 Task: Look for space in Dalfsen, Netherlands from 2nd June, 2023 to 15th June, 2023 for 2 adults in price range Rs.10000 to Rs.15000. Place can be entire place with 1  bedroom having 1 bed and 1 bathroom. Property type can be house, flat, guest house, hotel. Amenities needed are: washing machine. Booking option can be shelf check-in. Required host language is English.
Action: Mouse moved to (484, 329)
Screenshot: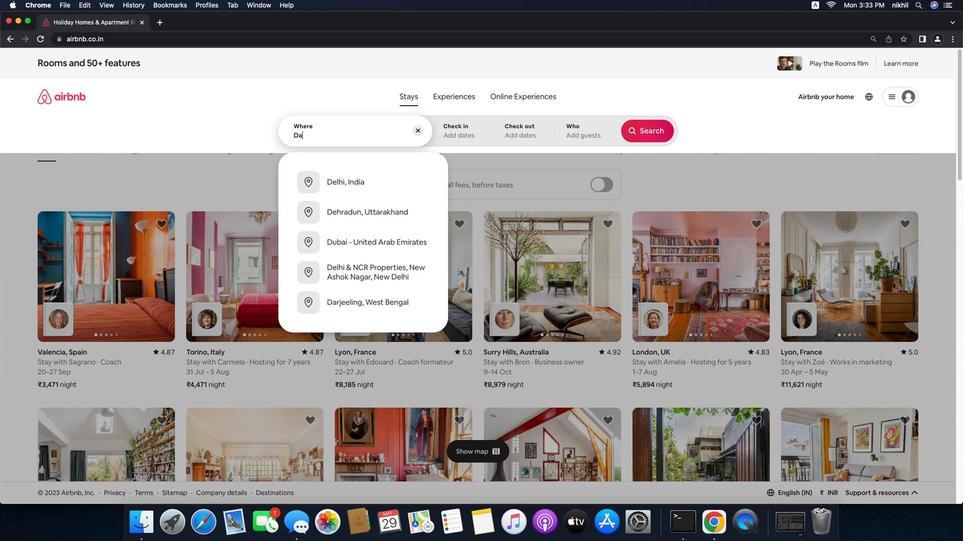 
Action: Mouse pressed left at (484, 329)
Screenshot: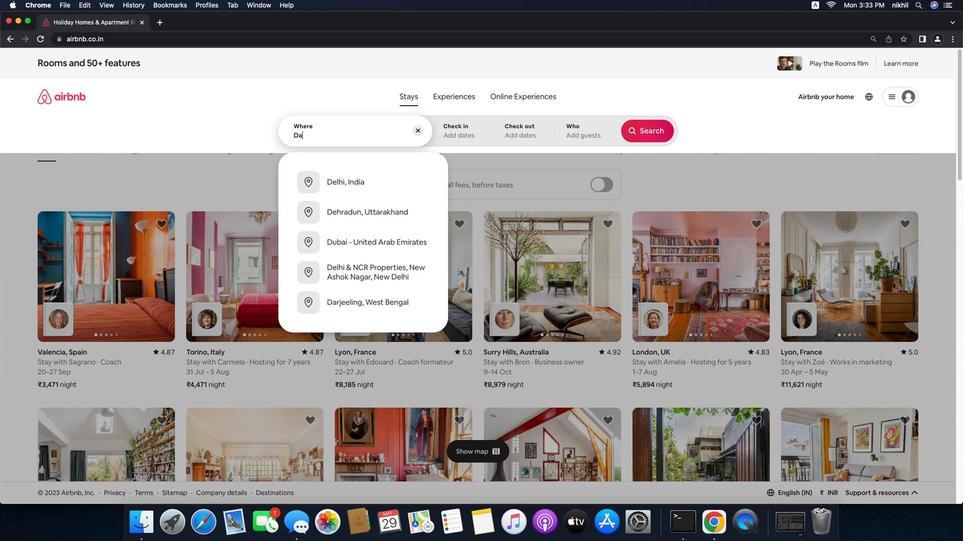 
Action: Mouse moved to (480, 329)
Screenshot: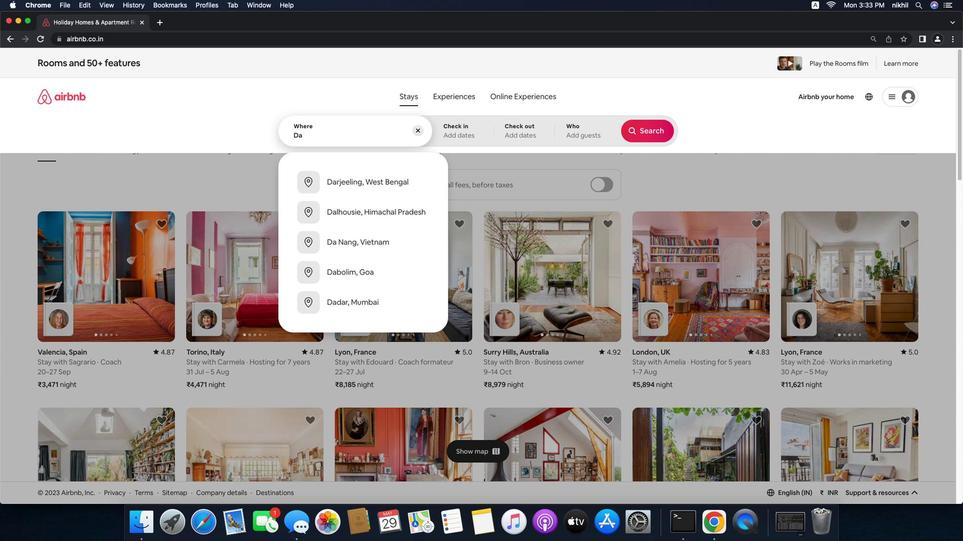 
Action: Mouse pressed left at (480, 329)
Screenshot: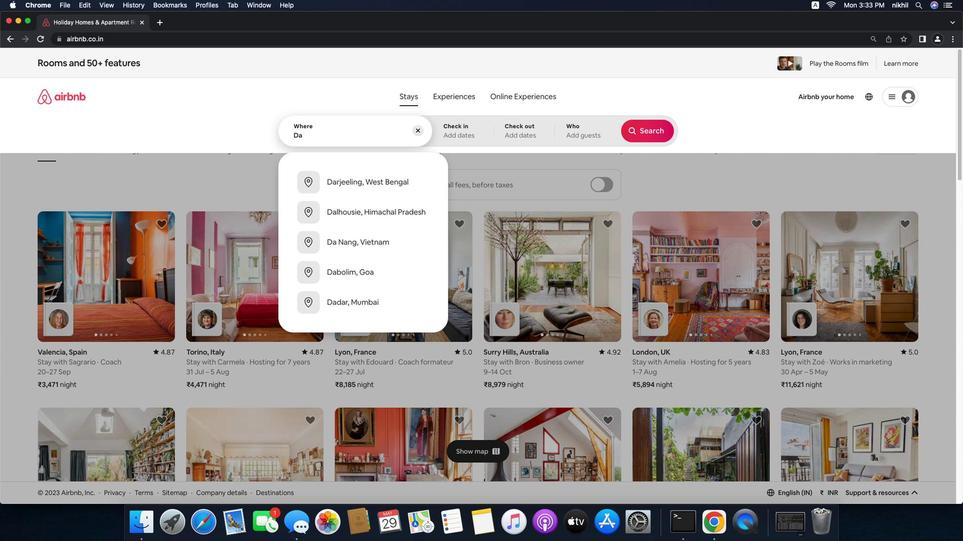 
Action: Mouse moved to (498, 331)
Screenshot: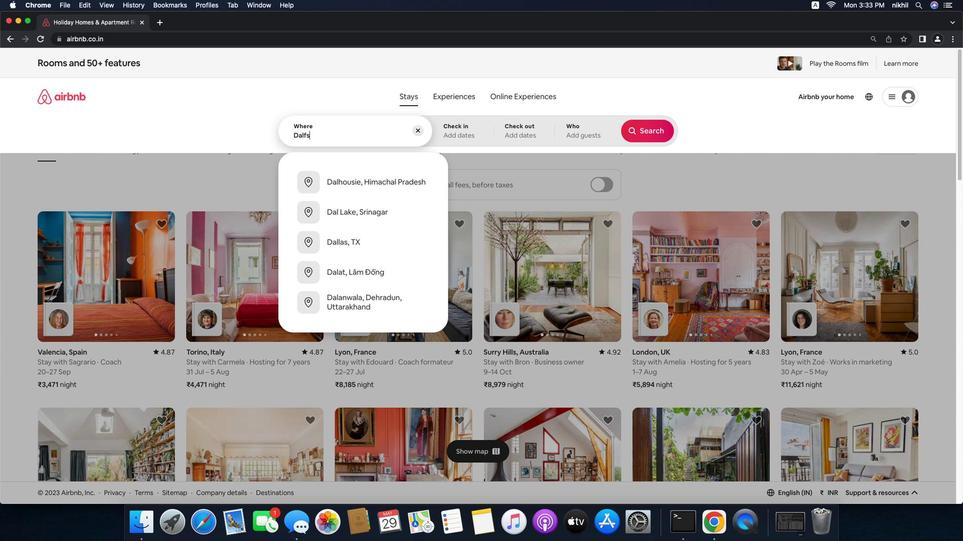 
Action: Mouse pressed left at (498, 331)
Screenshot: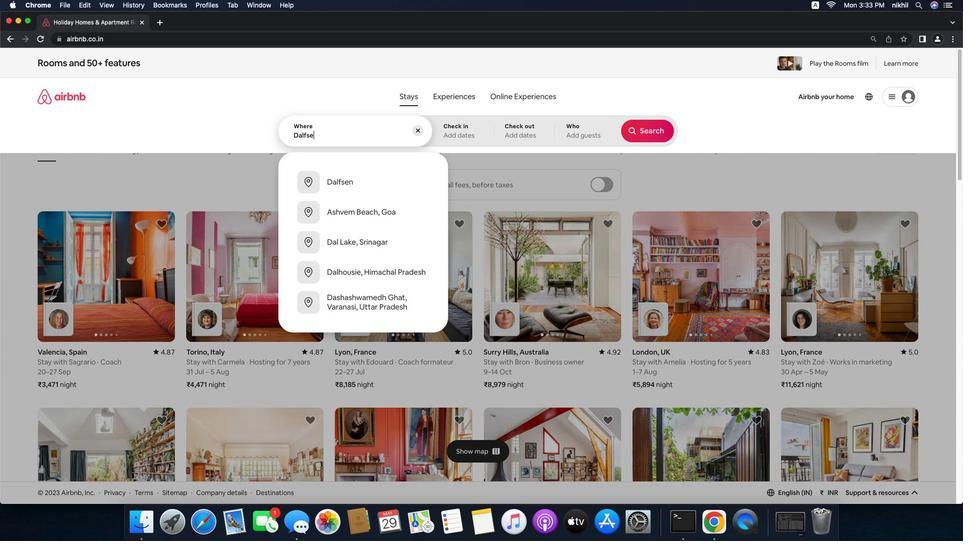 
Action: Key pressed 'D'Key.caps_lock'a''l''f''s''e''n'','Key.spaceKey.caps_lock'N'Key.caps_lock'e''t''h''e''r''l''a''n''d''s'
Screenshot: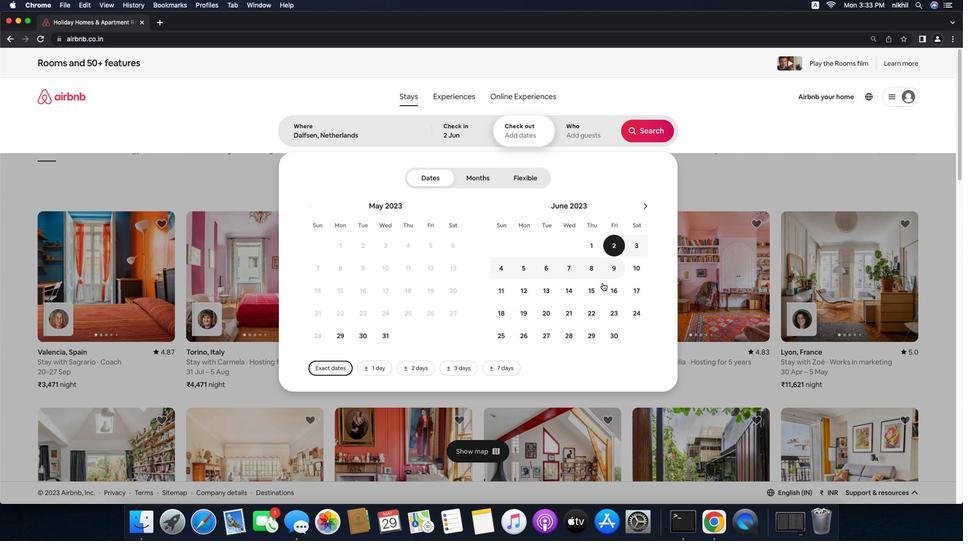 
Action: Mouse moved to (486, 334)
Screenshot: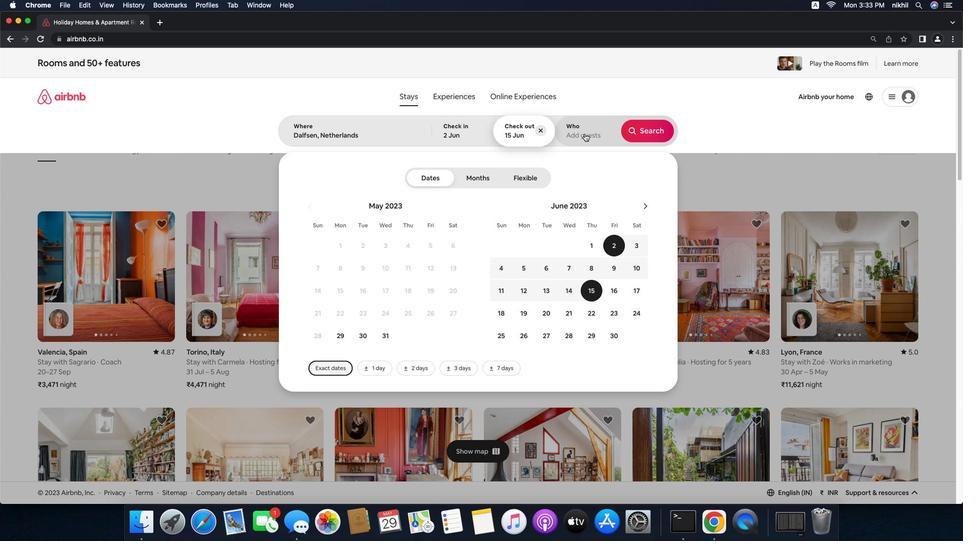 
Action: Mouse pressed left at (486, 334)
Screenshot: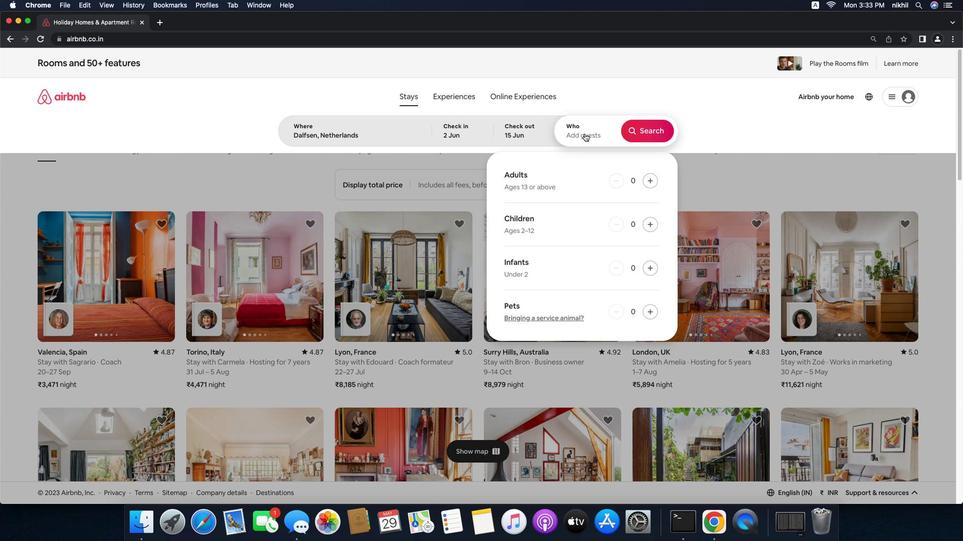 
Action: Mouse moved to (434, 339)
Screenshot: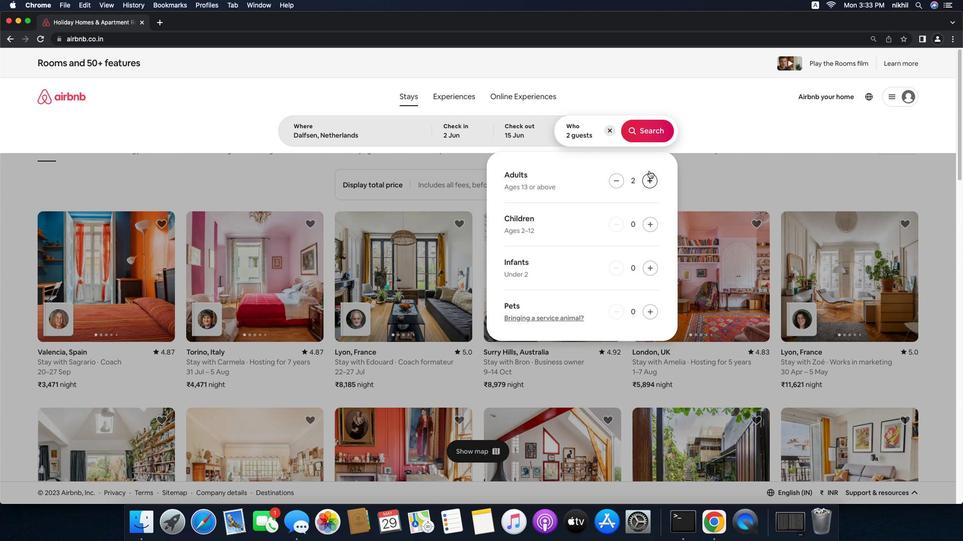 
Action: Mouse pressed left at (434, 339)
Screenshot: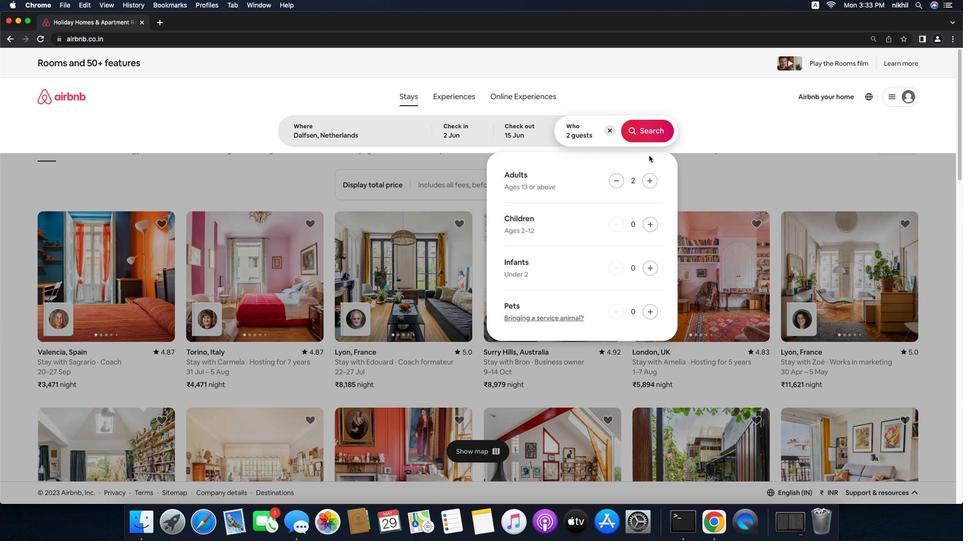 
Action: Mouse moved to (438, 342)
Screenshot: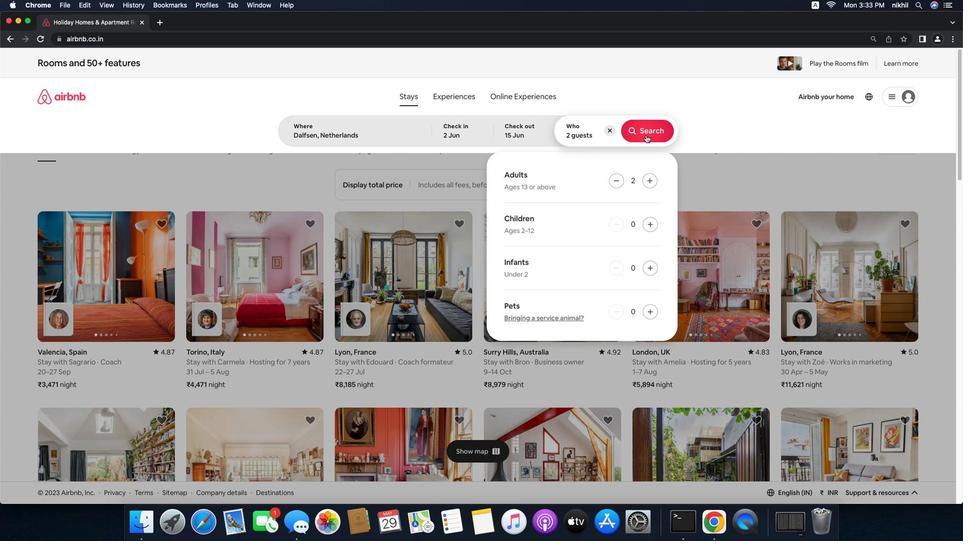 
Action: Mouse pressed left at (438, 342)
Screenshot: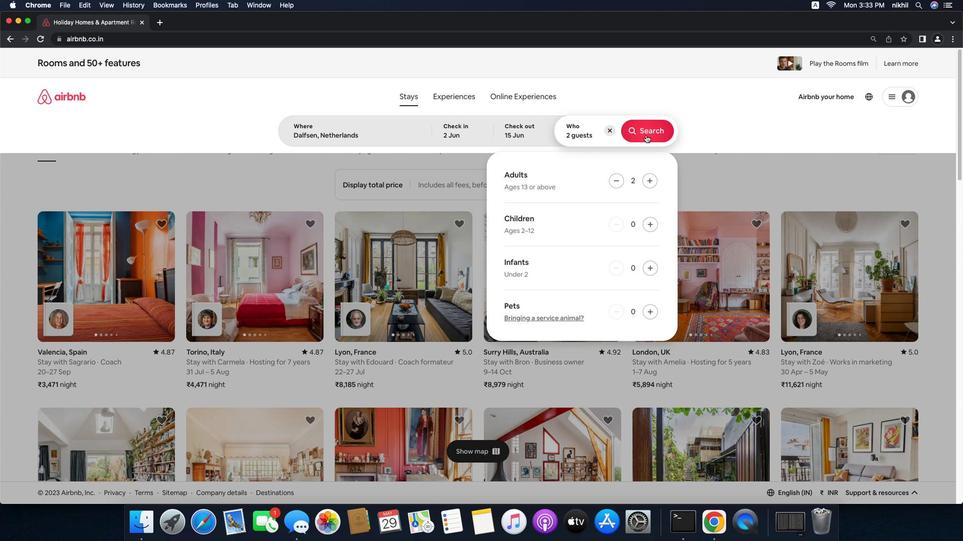 
Action: Mouse moved to (441, 331)
Screenshot: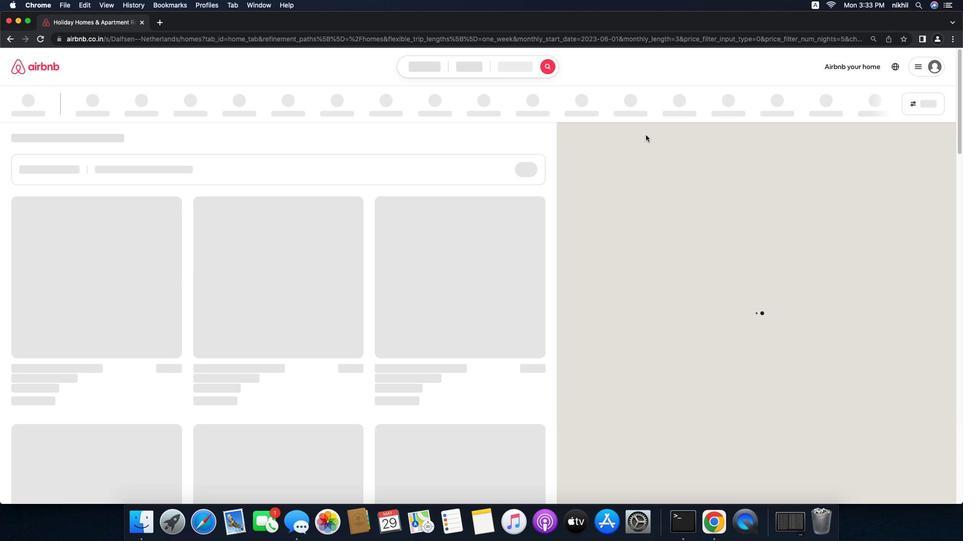 
Action: Mouse pressed left at (441, 331)
Screenshot: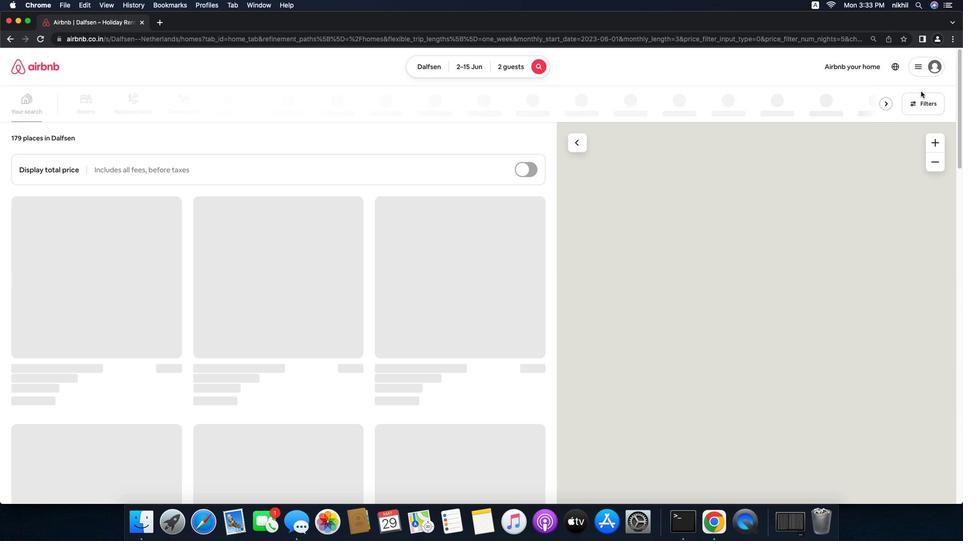 
Action: Mouse moved to (425, 335)
Screenshot: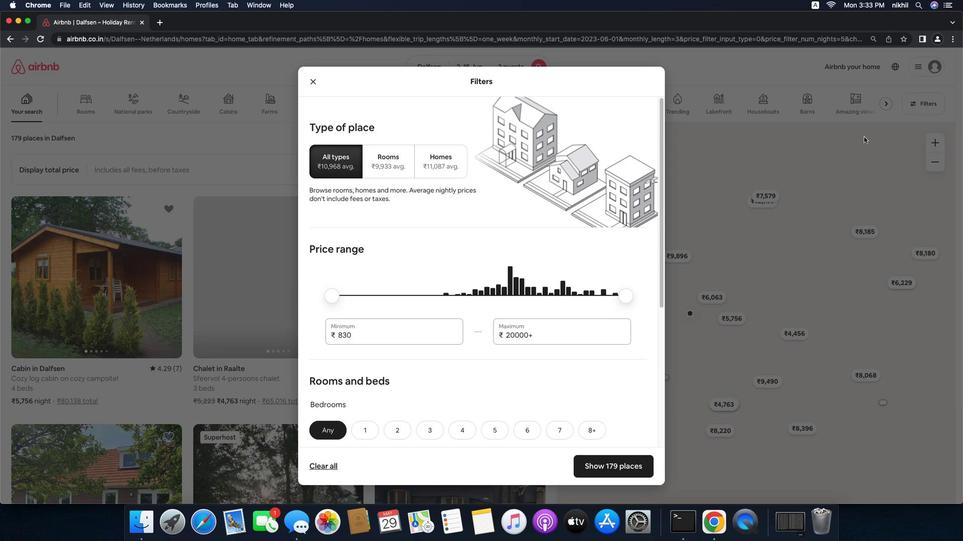 
Action: Mouse pressed left at (425, 335)
Screenshot: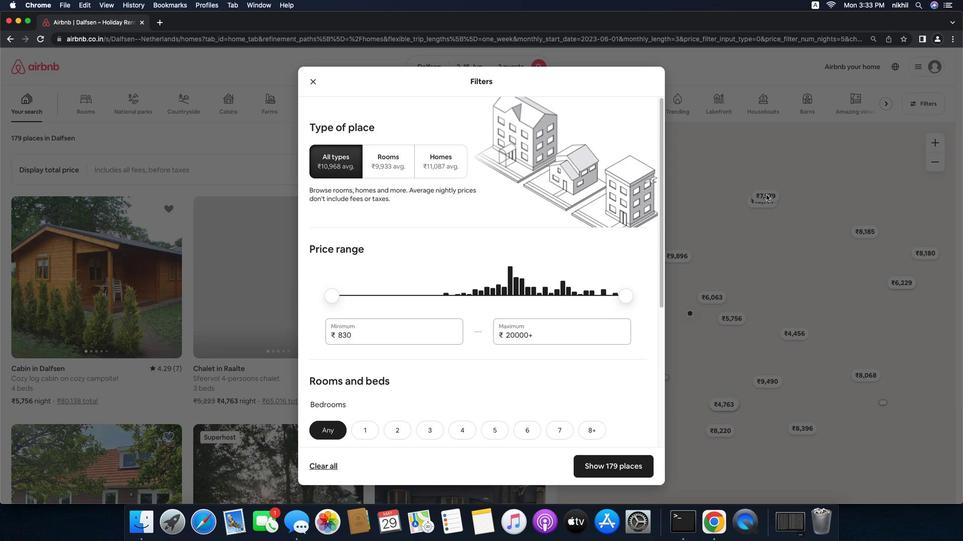 
Action: Mouse pressed left at (425, 335)
Screenshot: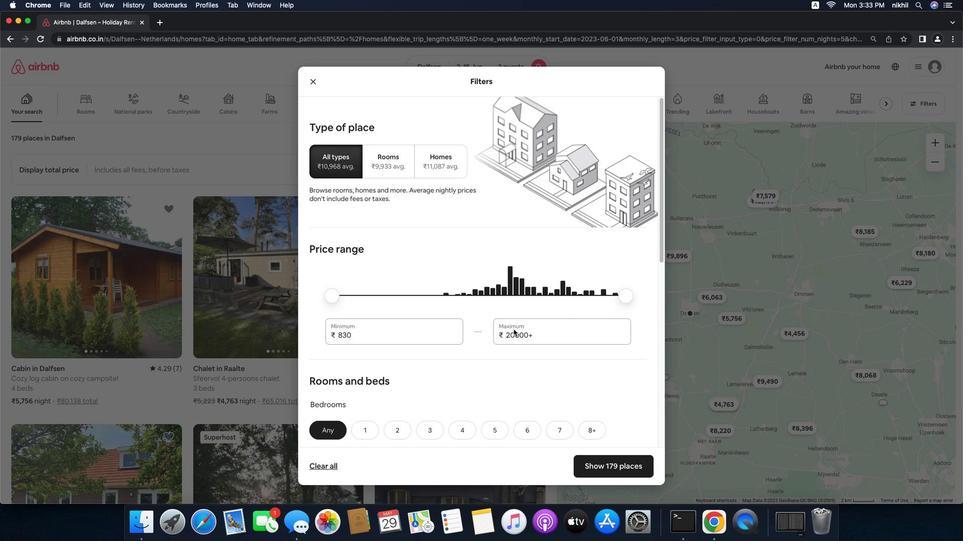 
Action: Mouse moved to (426, 331)
Screenshot: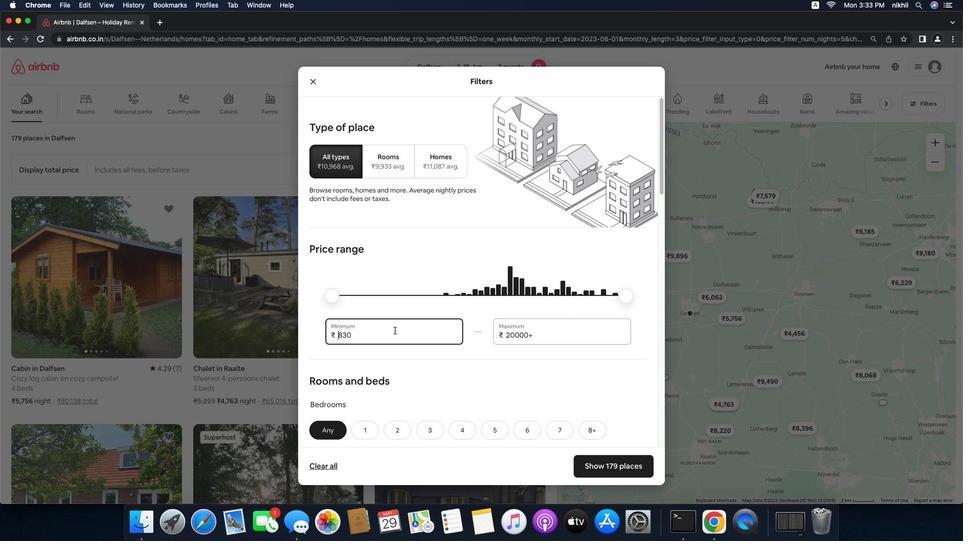 
Action: Mouse pressed left at (426, 331)
Screenshot: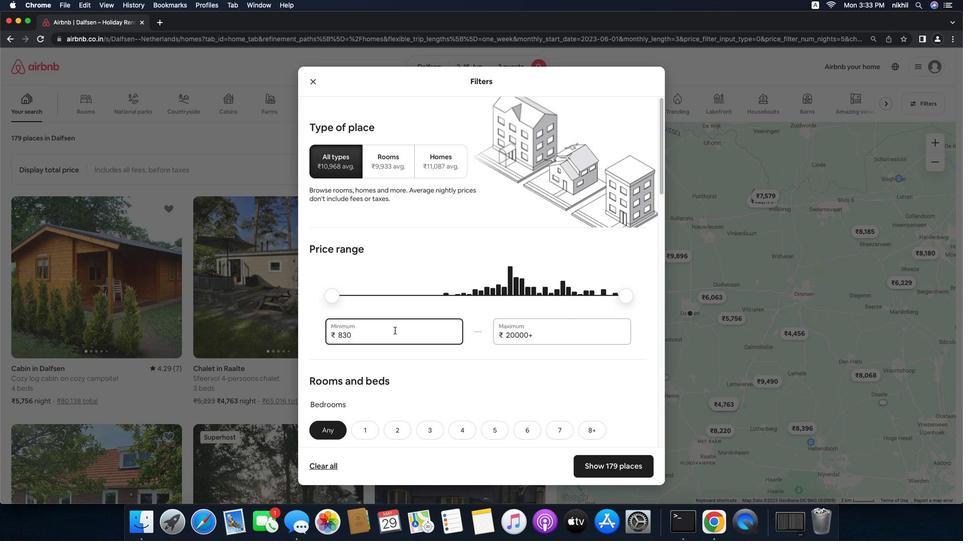 
Action: Mouse moved to (357, 329)
Screenshot: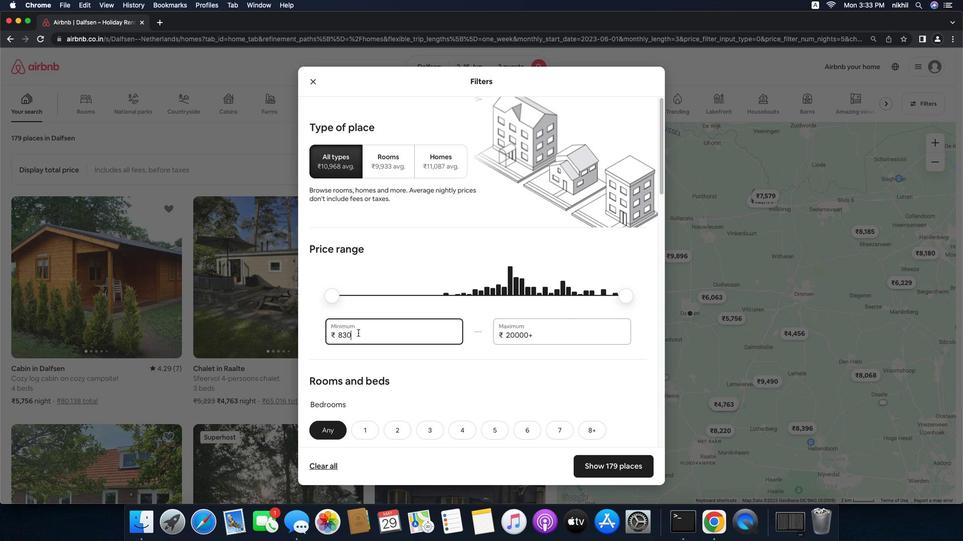 
Action: Mouse pressed left at (357, 329)
Screenshot: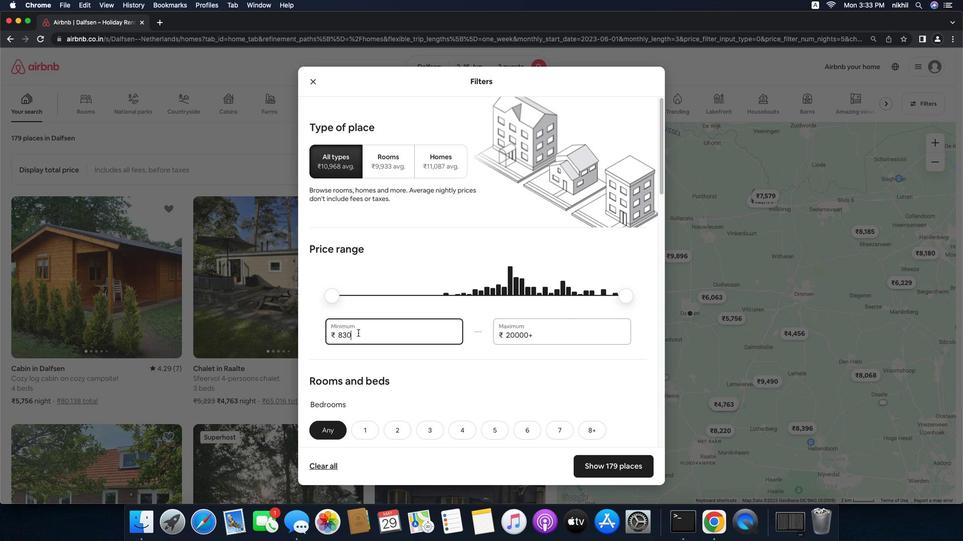 
Action: Mouse moved to (490, 345)
Screenshot: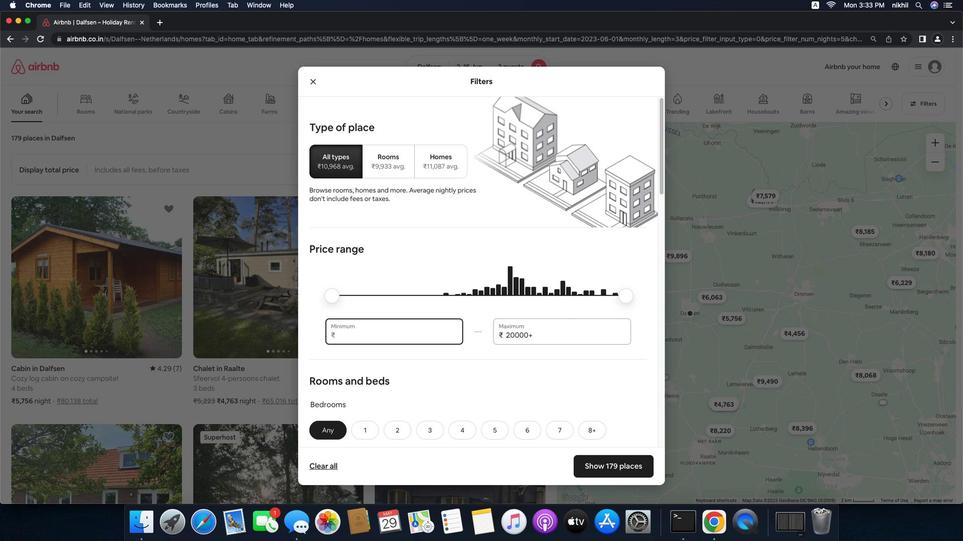 
Action: Mouse pressed left at (490, 345)
Screenshot: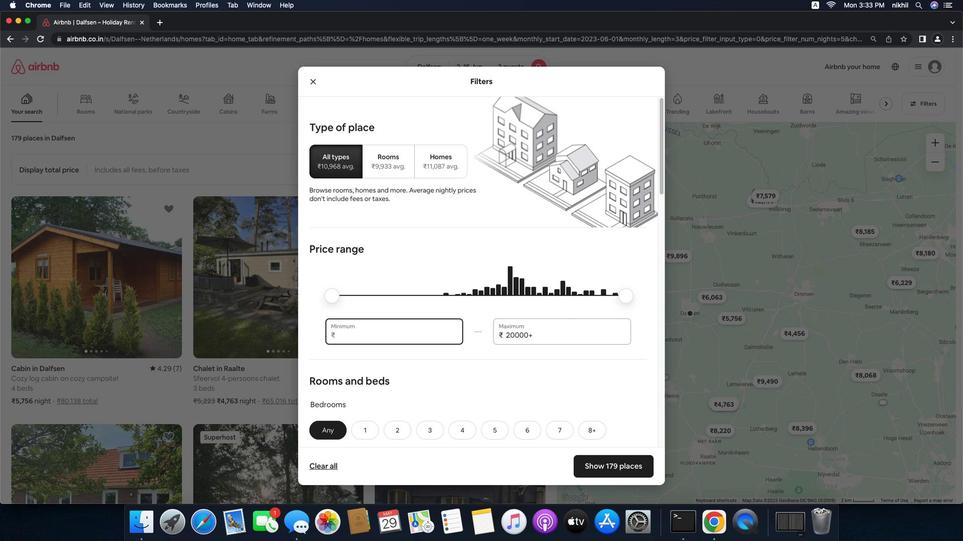 
Action: Mouse pressed left at (490, 345)
Screenshot: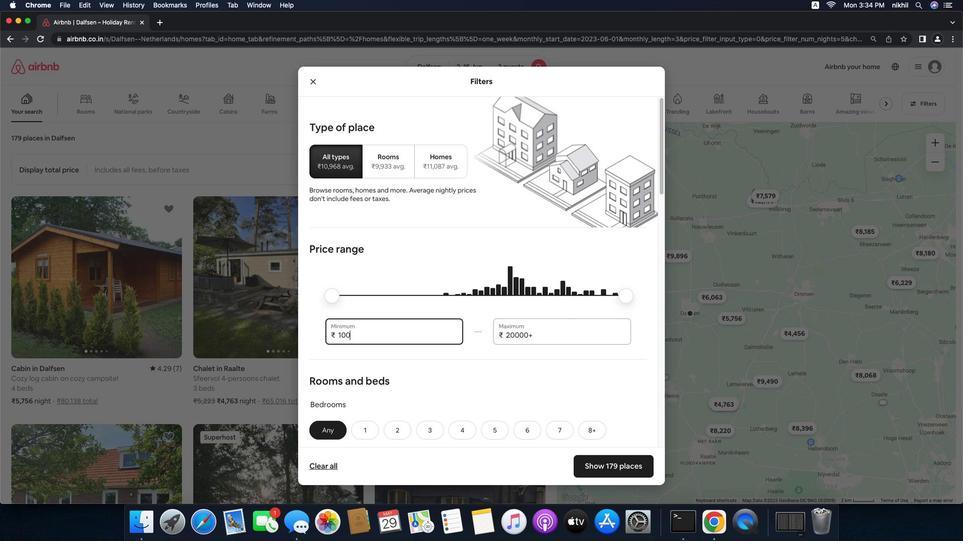
Action: Mouse moved to (499, 345)
Screenshot: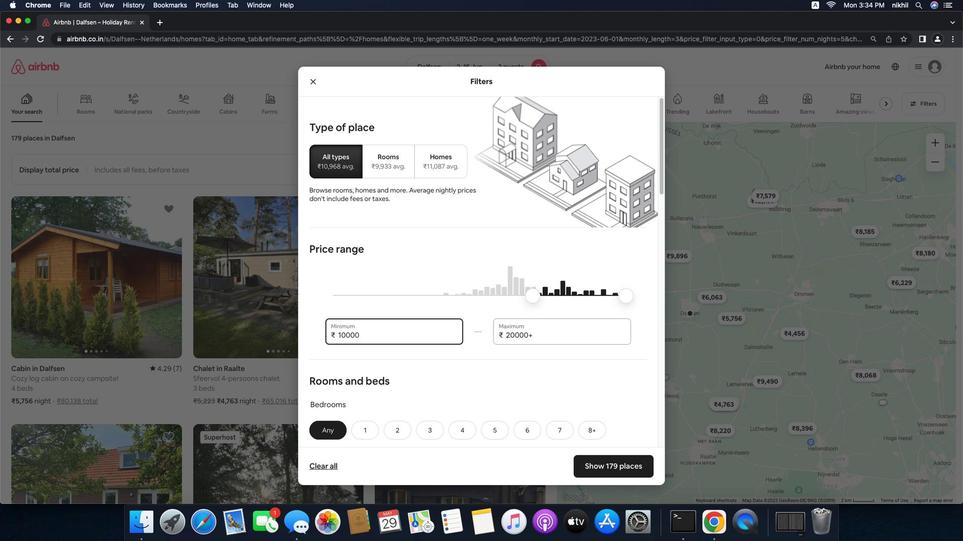 
Action: Mouse pressed left at (499, 345)
Screenshot: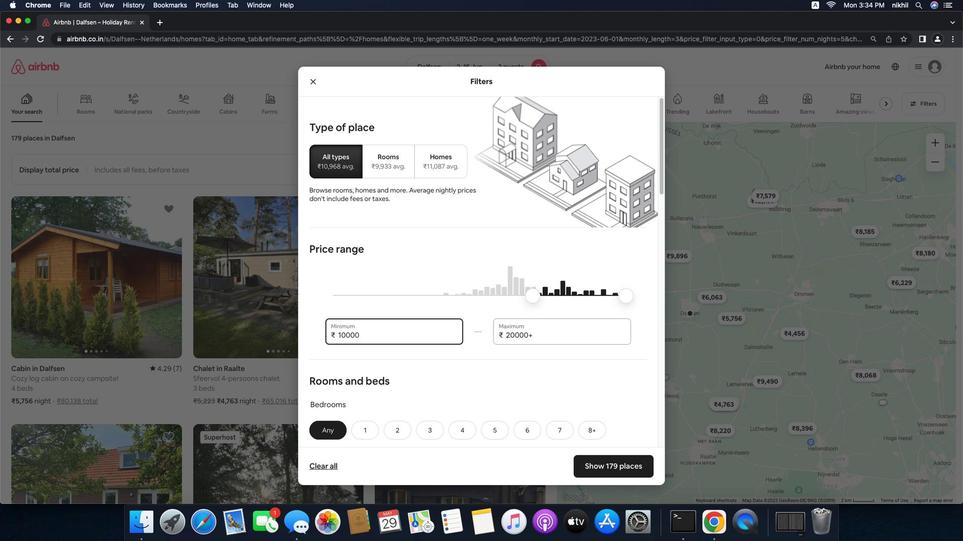 
Action: Mouse moved to (499, 345)
Screenshot: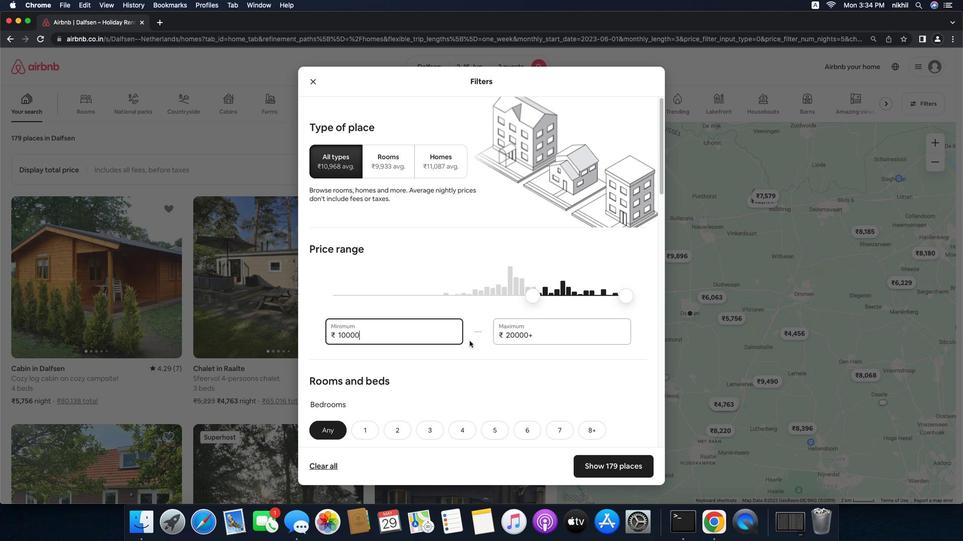 
Action: Key pressed Key.backspaceKey.backspaceKey.backspaceKey.backspace'1''0''0''0''0'
Screenshot: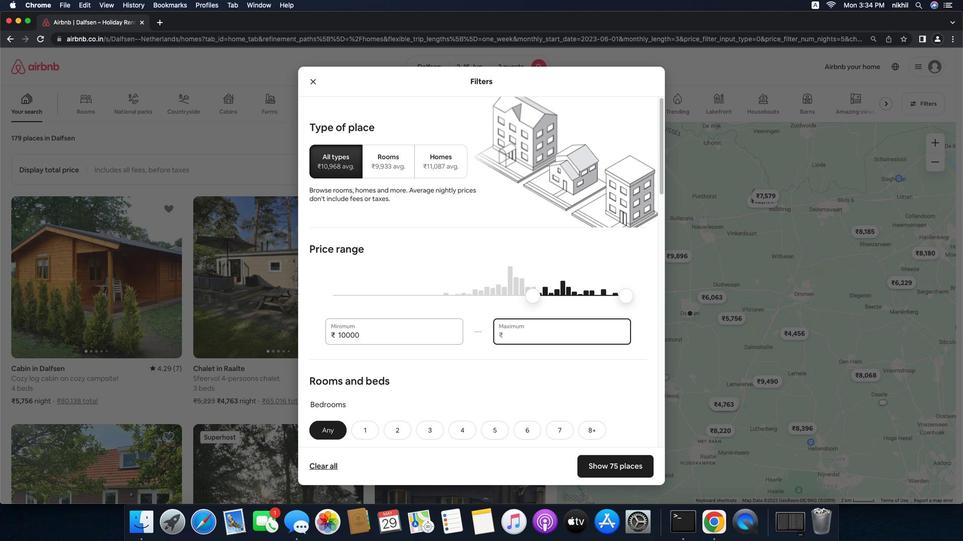 
Action: Mouse moved to (454, 345)
Screenshot: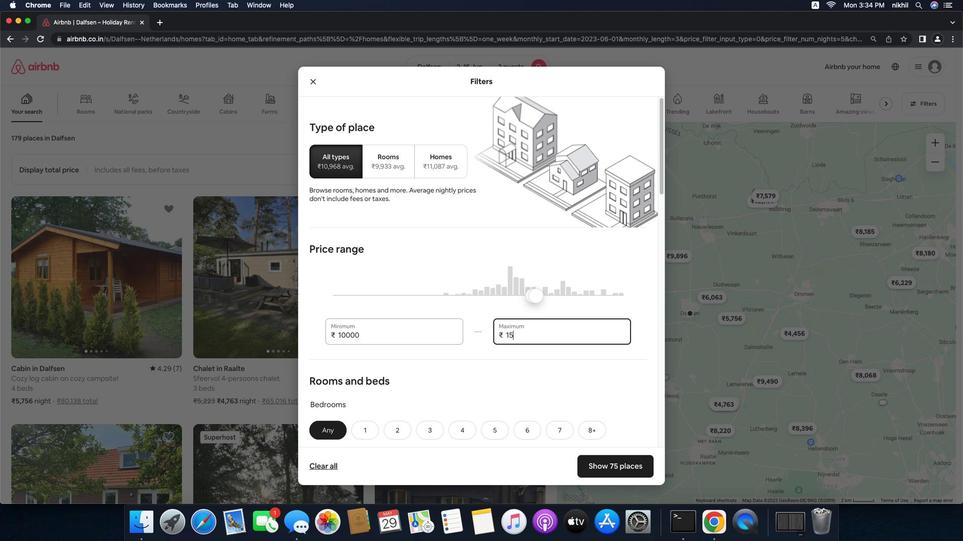 
Action: Mouse pressed left at (454, 345)
Screenshot: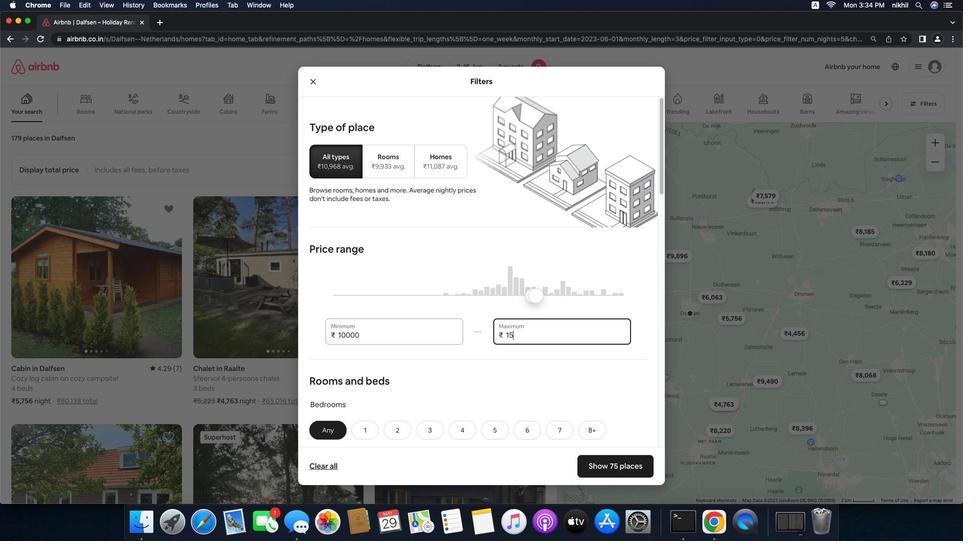 
Action: Mouse moved to (454, 345)
Screenshot: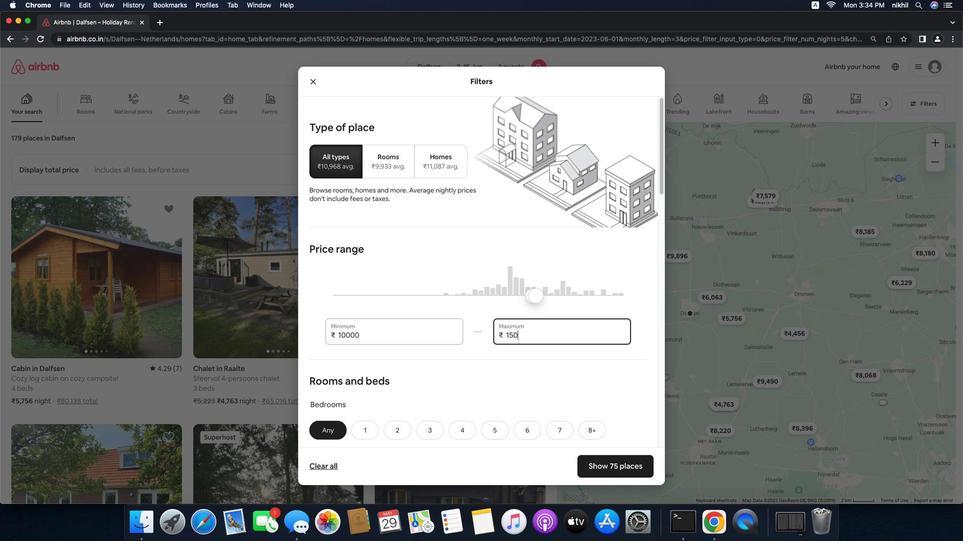 
Action: Key pressed Key.backspaceKey.backspaceKey.backspaceKey.backspaceKey.backspaceKey.backspace'1''5''0''0''0'
Screenshot: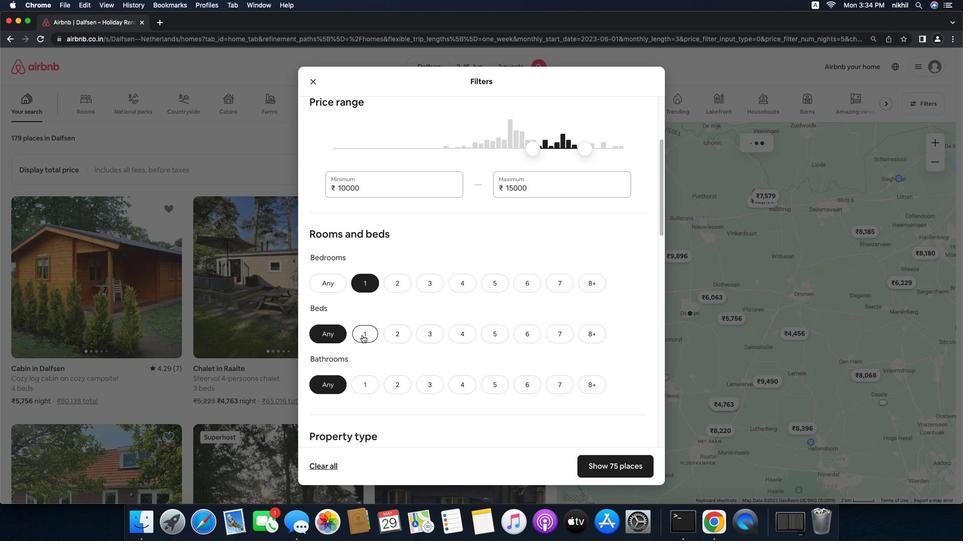 
Action: Mouse moved to (464, 346)
Screenshot: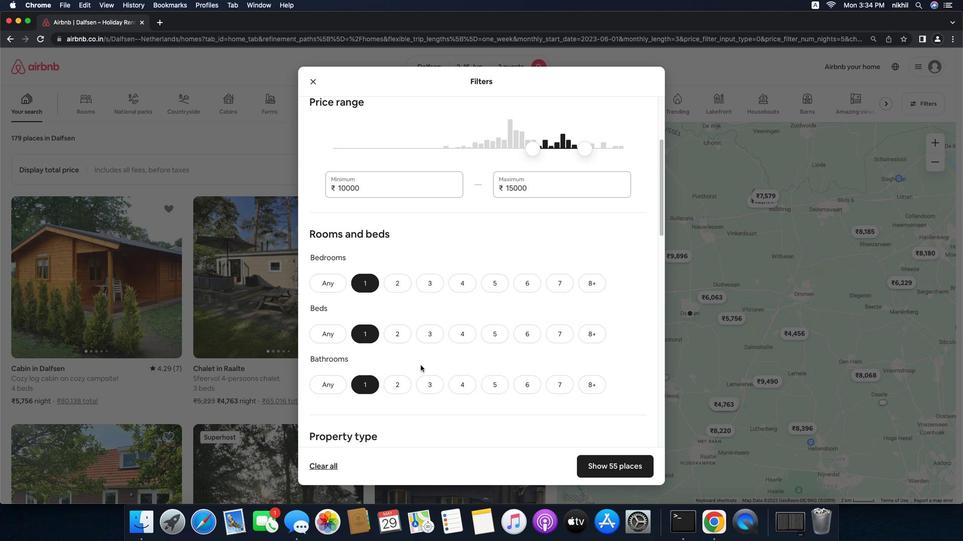
Action: Mouse scrolled (464, 346) with delta (590, 322)
Screenshot: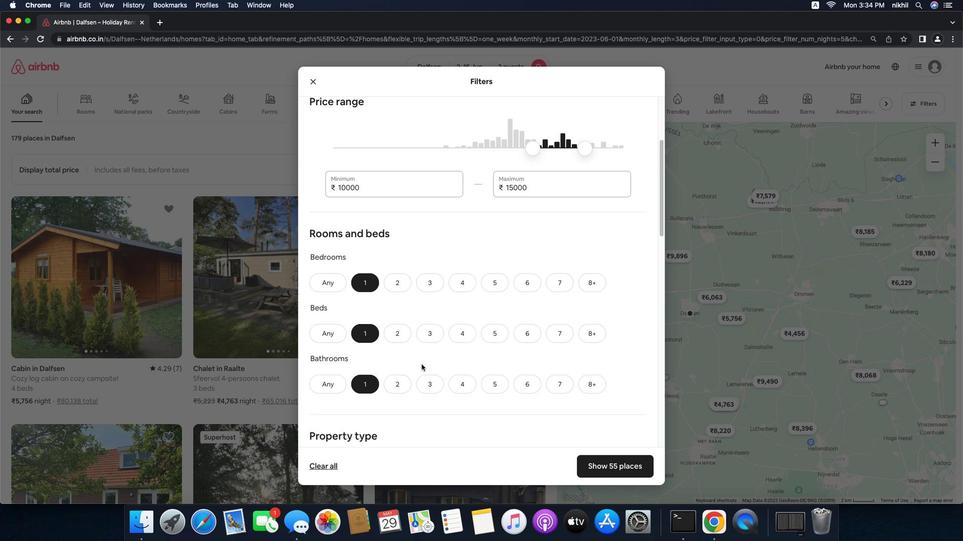 
Action: Mouse scrolled (464, 346) with delta (590, 322)
Screenshot: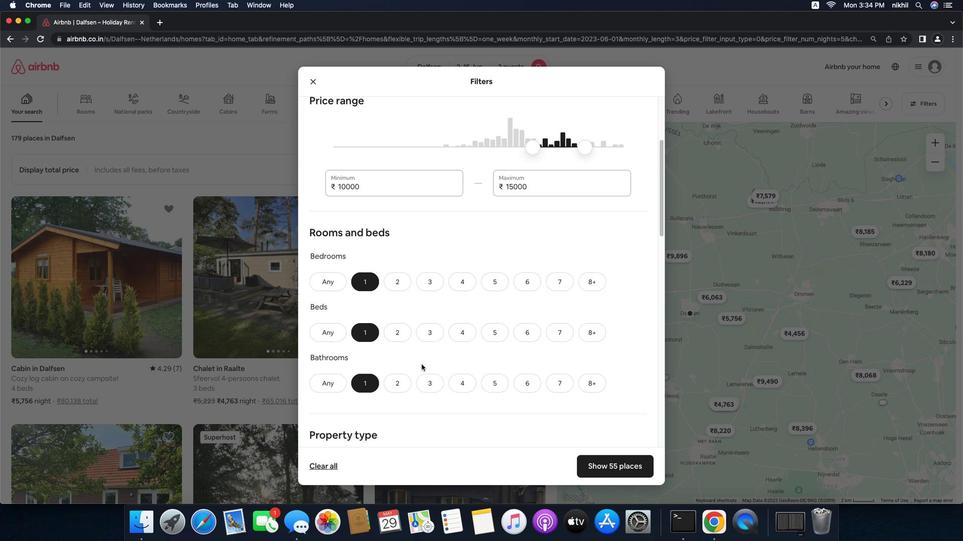 
Action: Mouse scrolled (464, 346) with delta (590, 322)
Screenshot: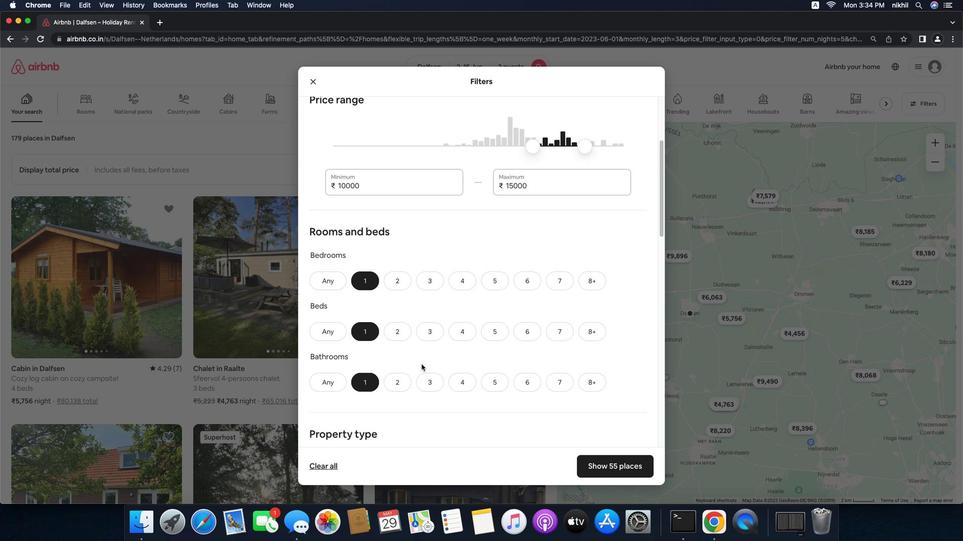 
Action: Mouse moved to (463, 346)
Screenshot: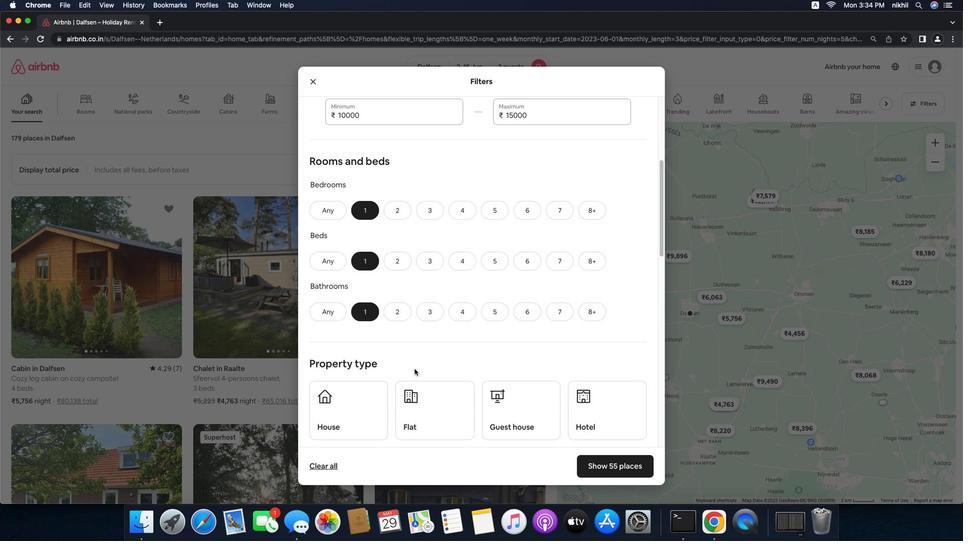 
Action: Mouse scrolled (463, 346) with delta (590, 322)
Screenshot: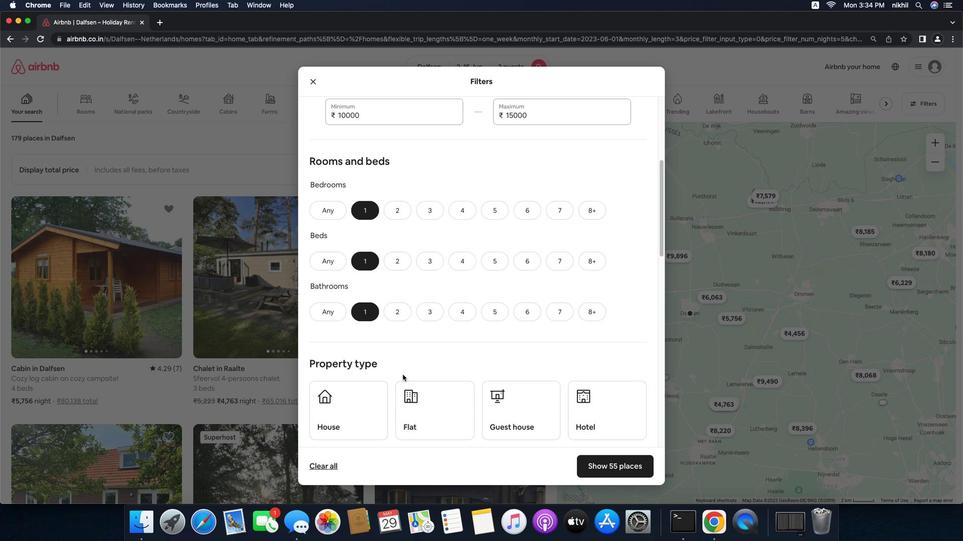 
Action: Mouse scrolled (463, 346) with delta (590, 322)
Screenshot: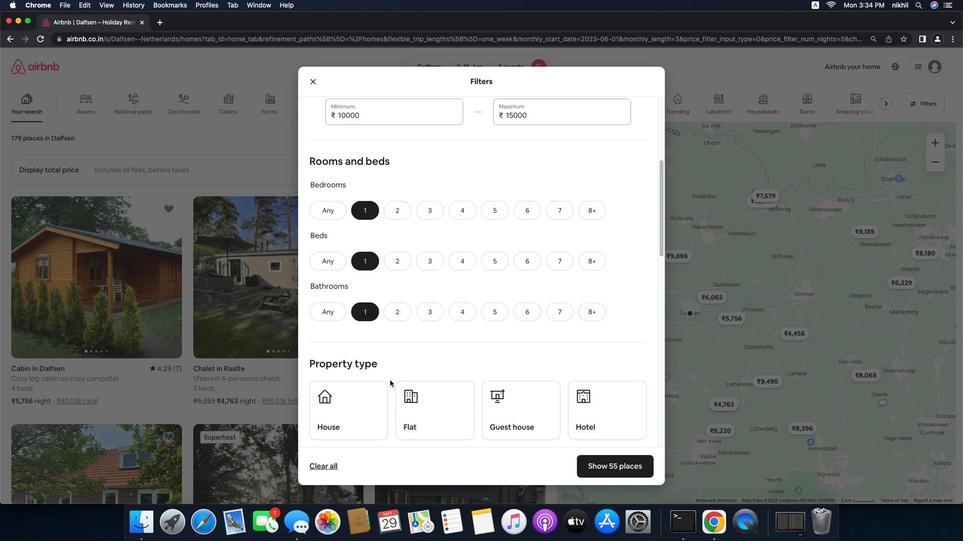 
Action: Mouse scrolled (463, 346) with delta (590, 322)
Screenshot: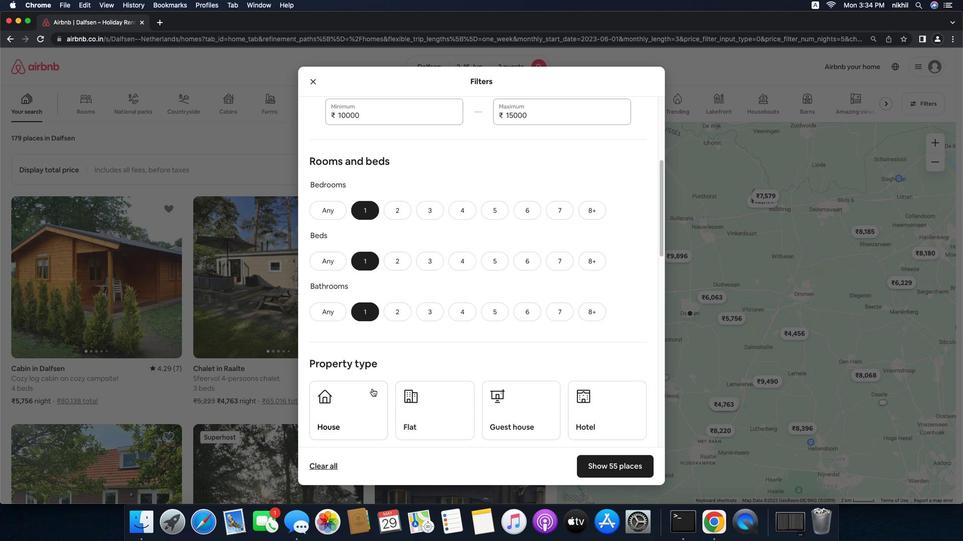 
Action: Mouse moved to (497, 342)
Screenshot: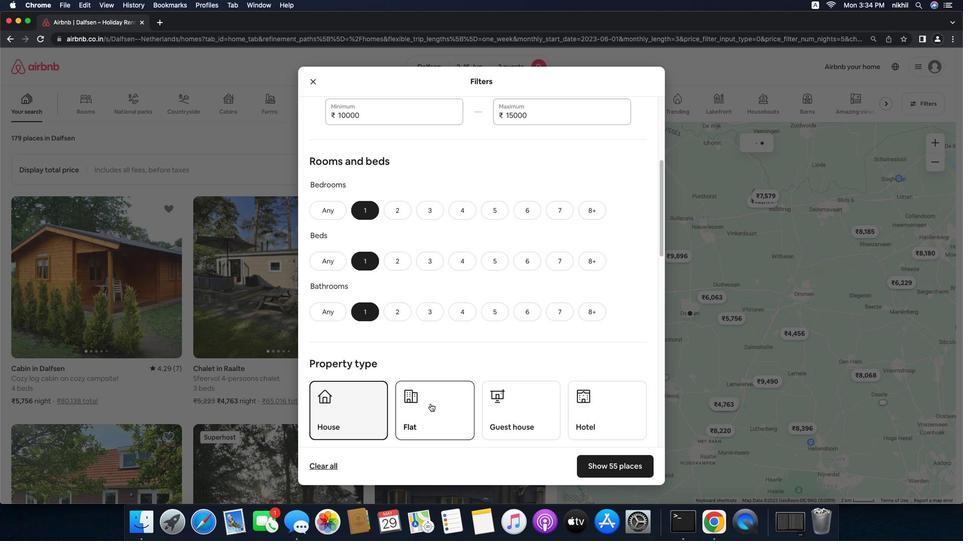 
Action: Mouse pressed left at (497, 342)
Screenshot: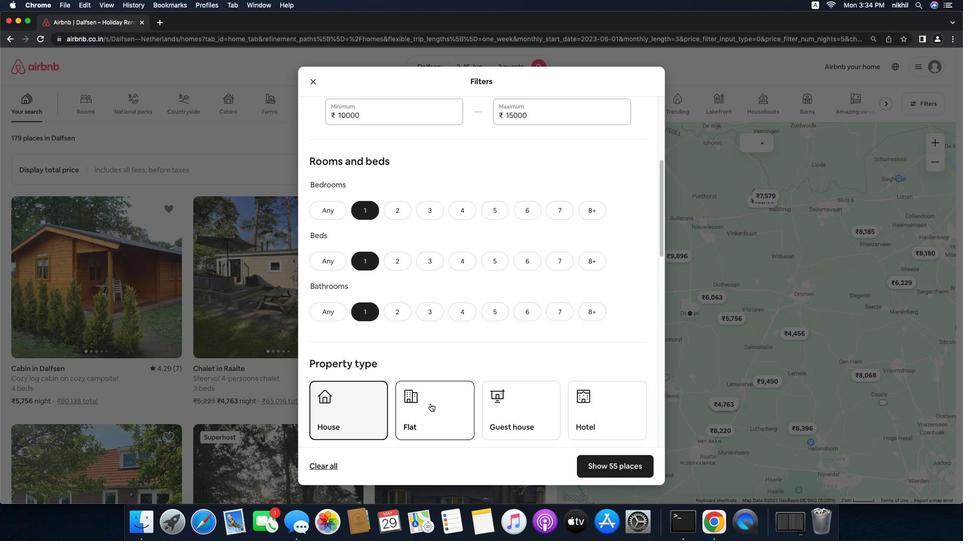
Action: Mouse moved to (498, 345)
Screenshot: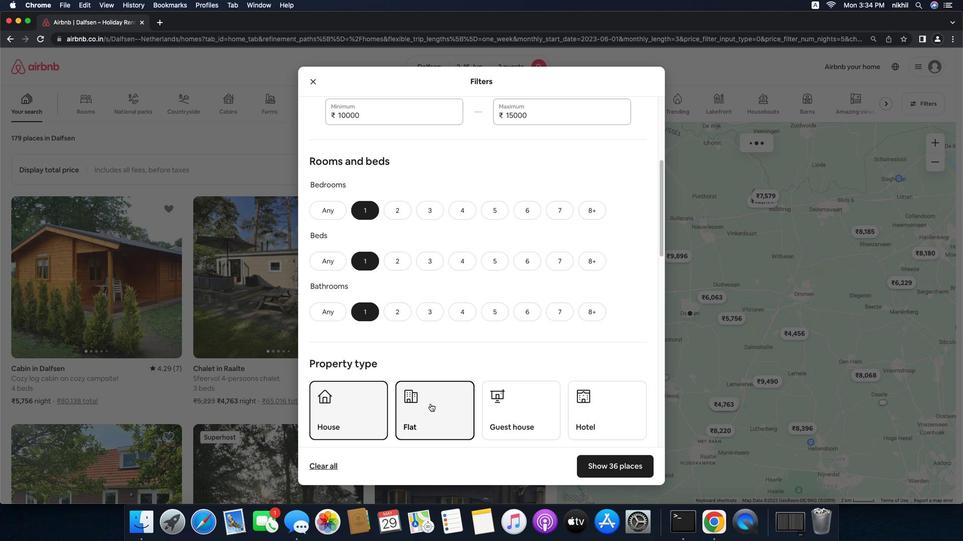 
Action: Mouse pressed left at (498, 345)
Screenshot: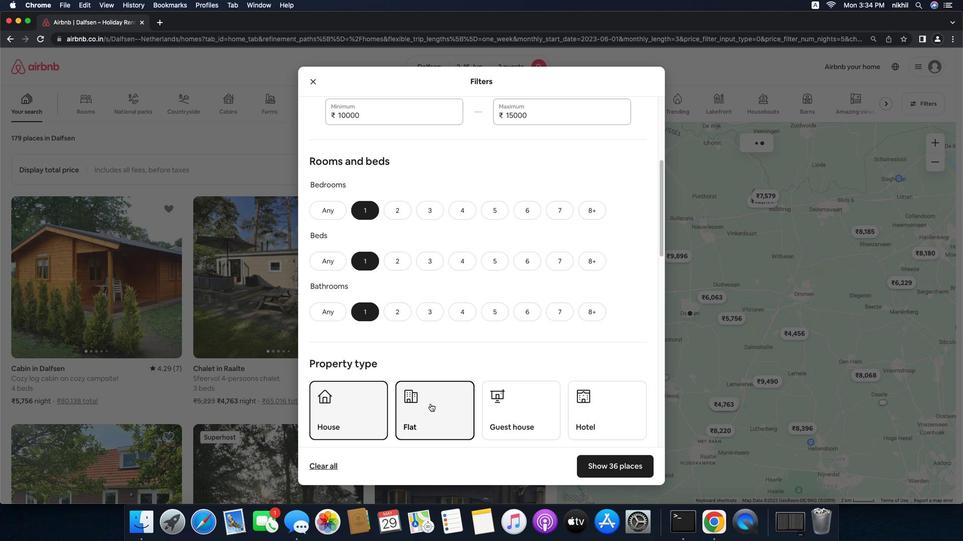 
Action: Mouse moved to (496, 349)
Screenshot: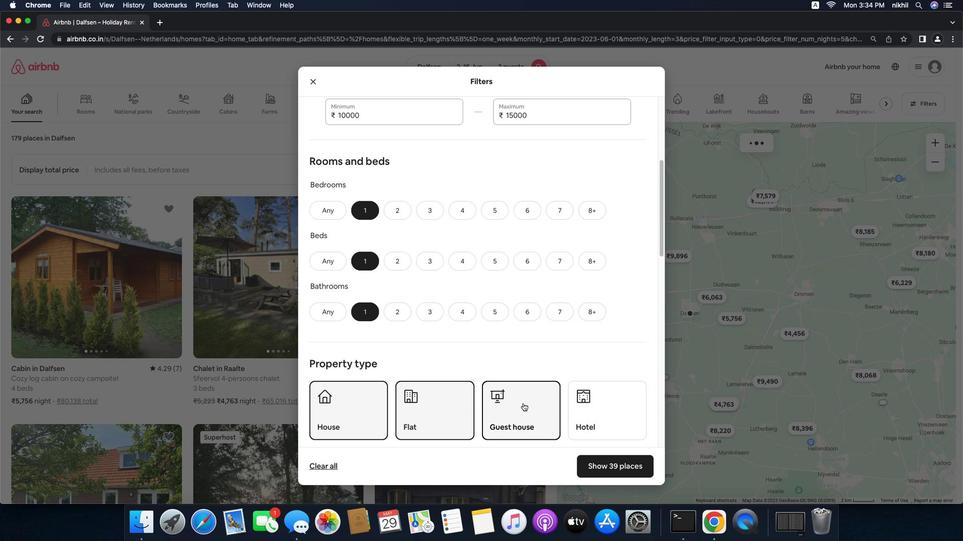 
Action: Mouse pressed left at (496, 349)
Screenshot: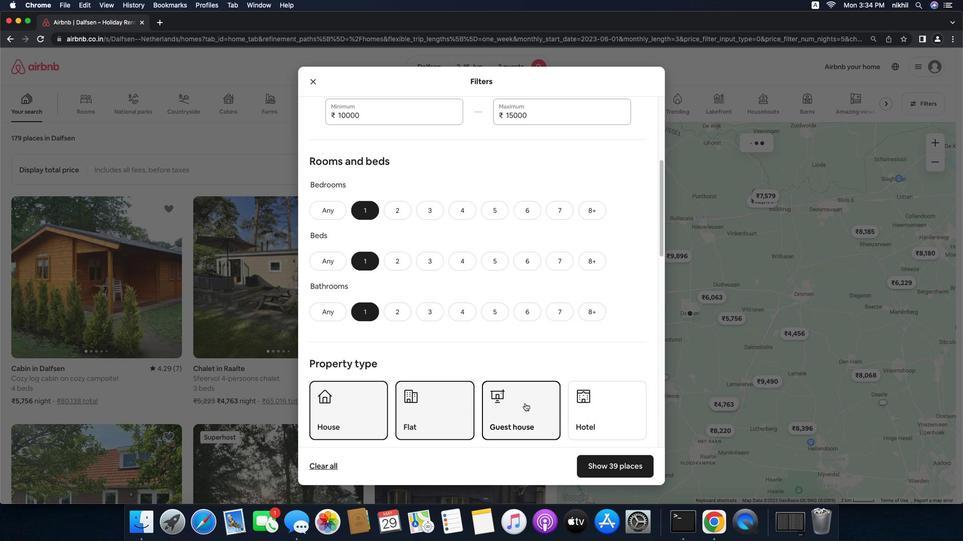 
Action: Mouse moved to (483, 347)
Screenshot: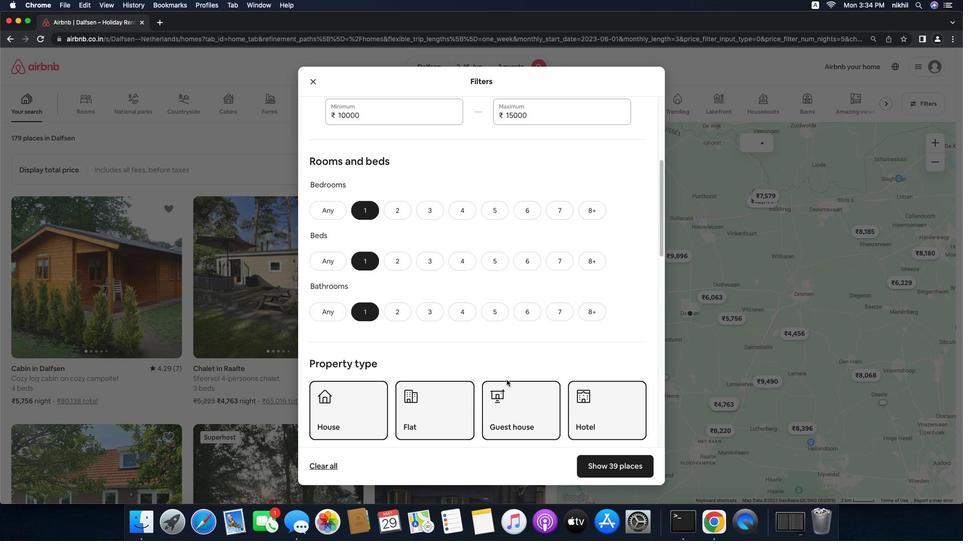 
Action: Mouse scrolled (483, 347) with delta (590, 322)
Screenshot: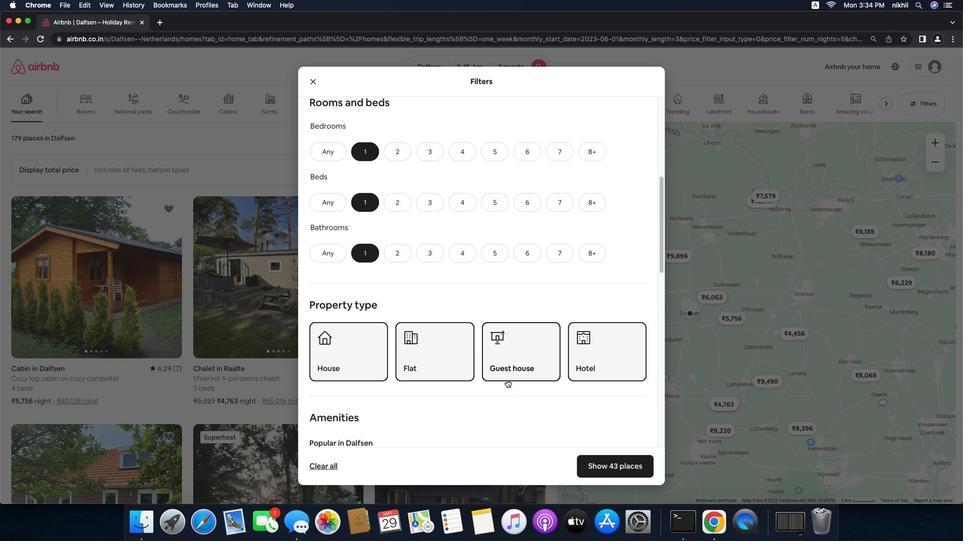 
Action: Mouse scrolled (483, 347) with delta (590, 322)
Screenshot: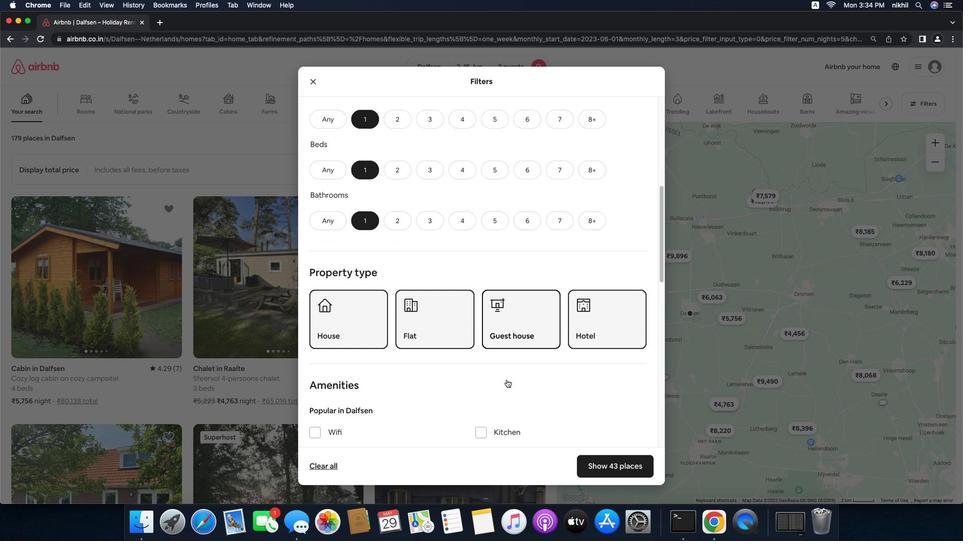 
Action: Mouse scrolled (483, 347) with delta (590, 322)
Screenshot: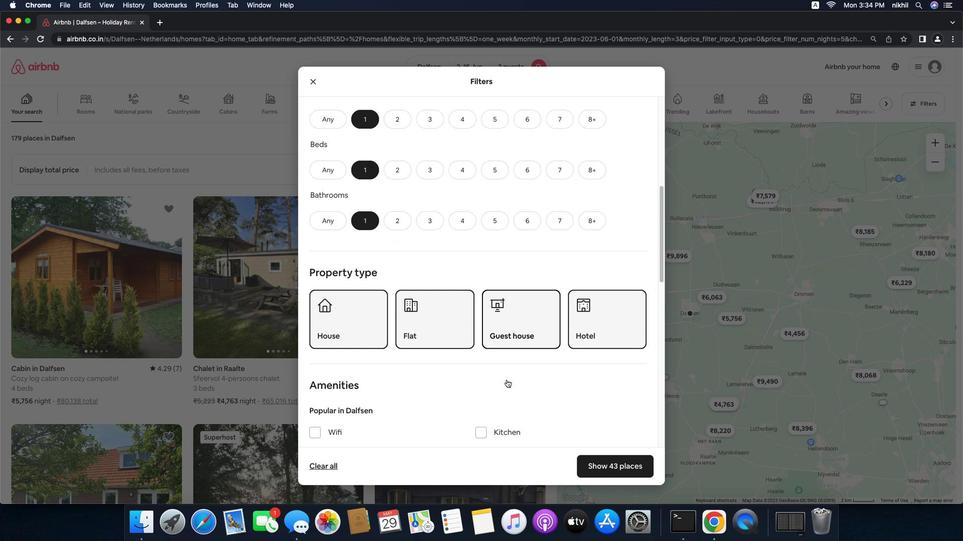 
Action: Mouse scrolled (483, 347) with delta (590, 322)
Screenshot: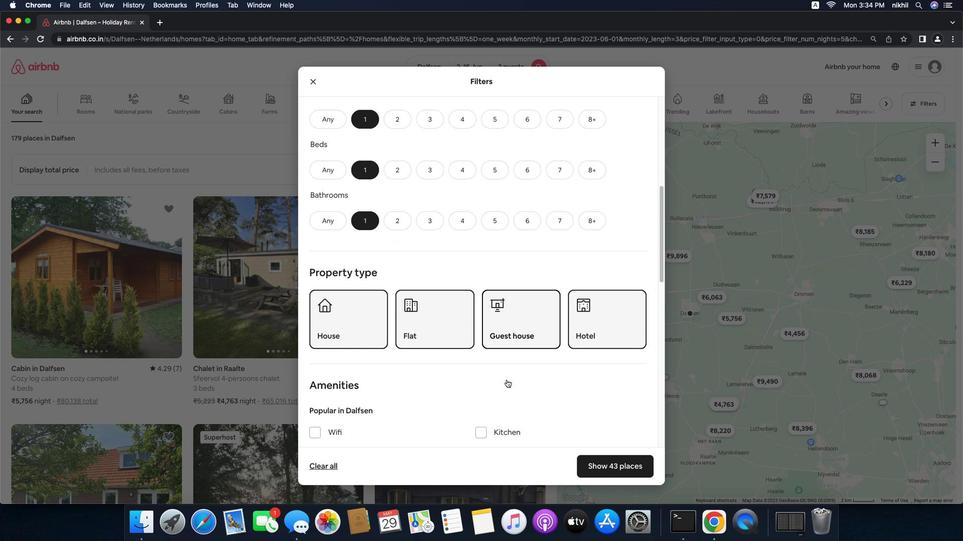 
Action: Mouse scrolled (483, 347) with delta (590, 322)
Screenshot: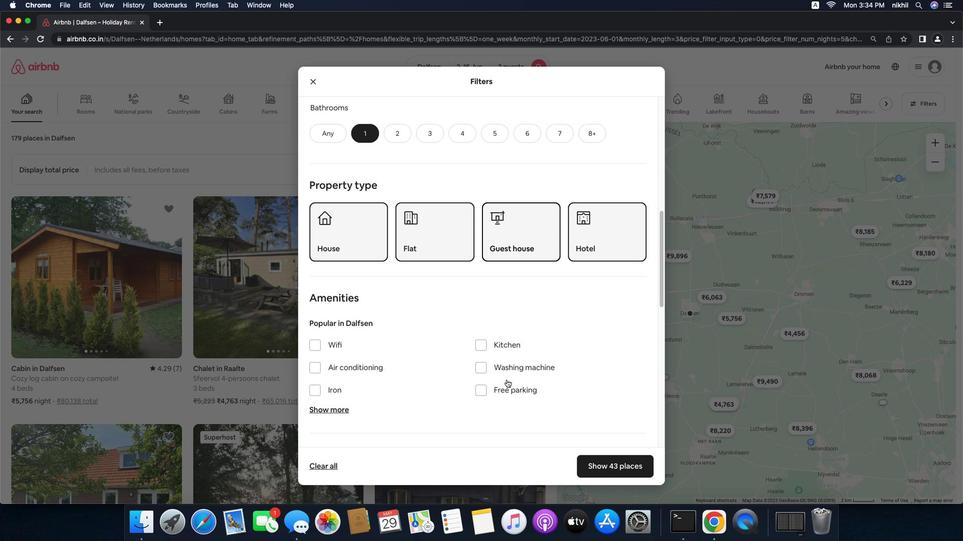 
Action: Mouse scrolled (483, 347) with delta (590, 322)
Screenshot: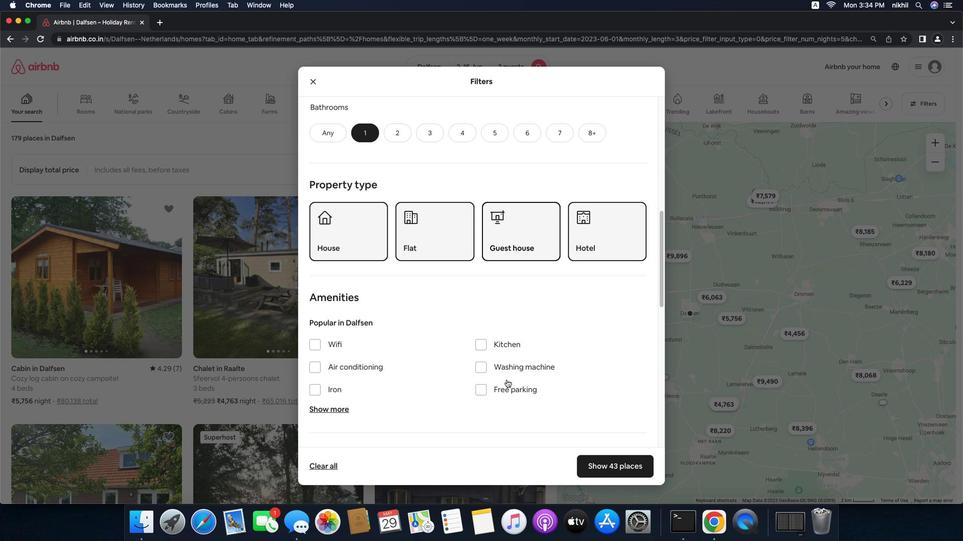 
Action: Mouse moved to (497, 349)
Screenshot: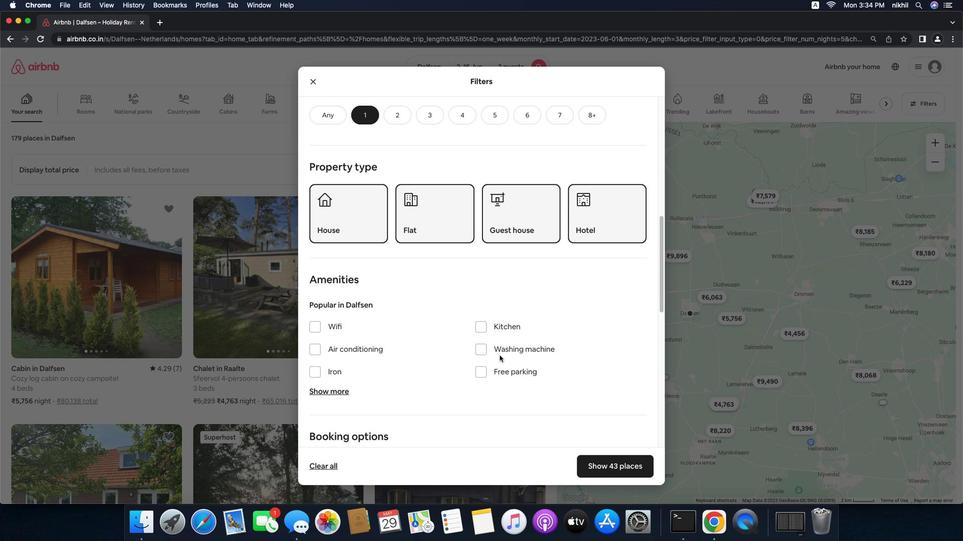 
Action: Mouse pressed left at (497, 349)
Screenshot: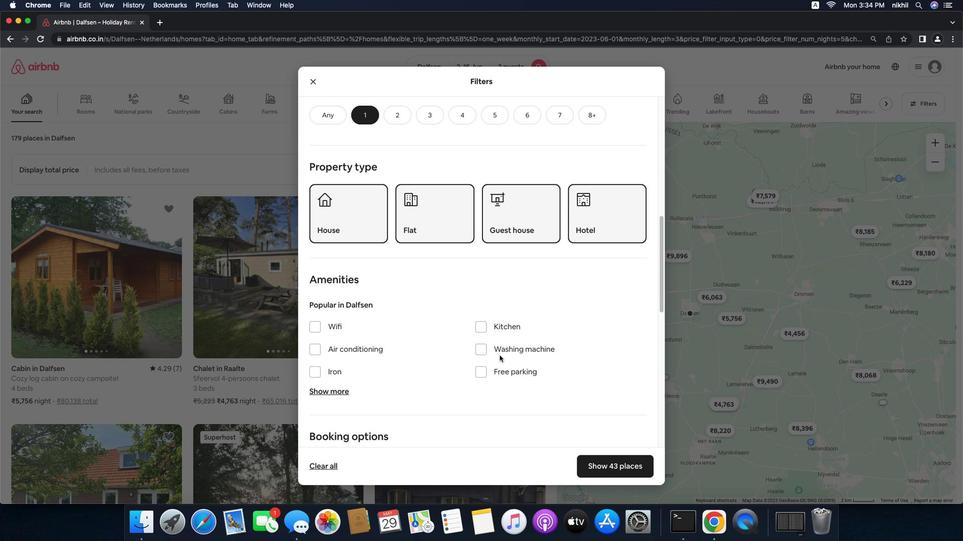 
Action: Mouse moved to (481, 350)
Screenshot: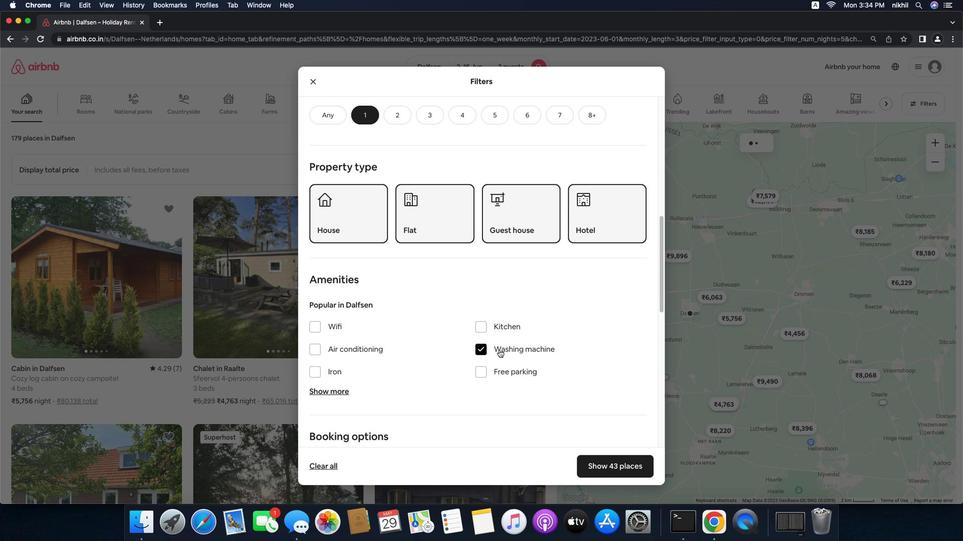
Action: Mouse pressed left at (481, 350)
Screenshot: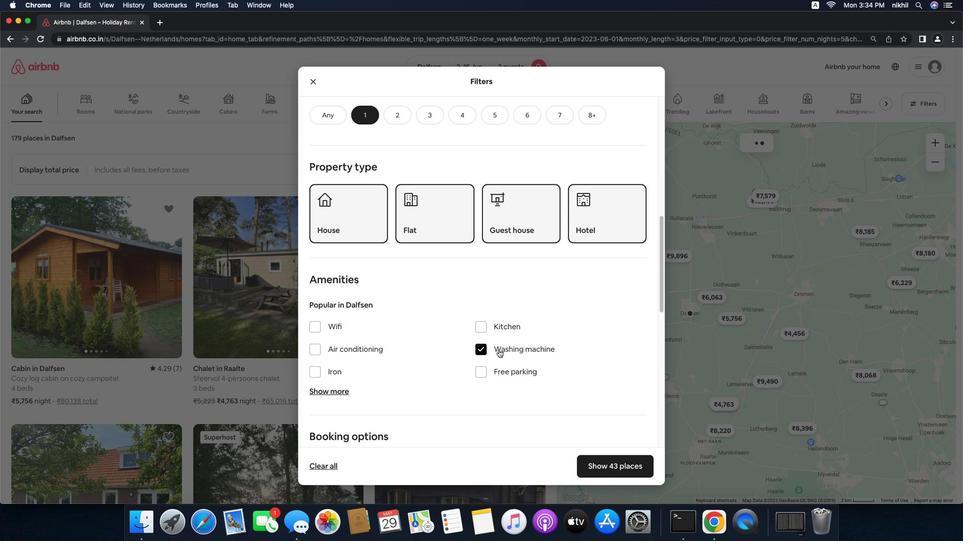 
Action: Mouse moved to (457, 350)
Screenshot: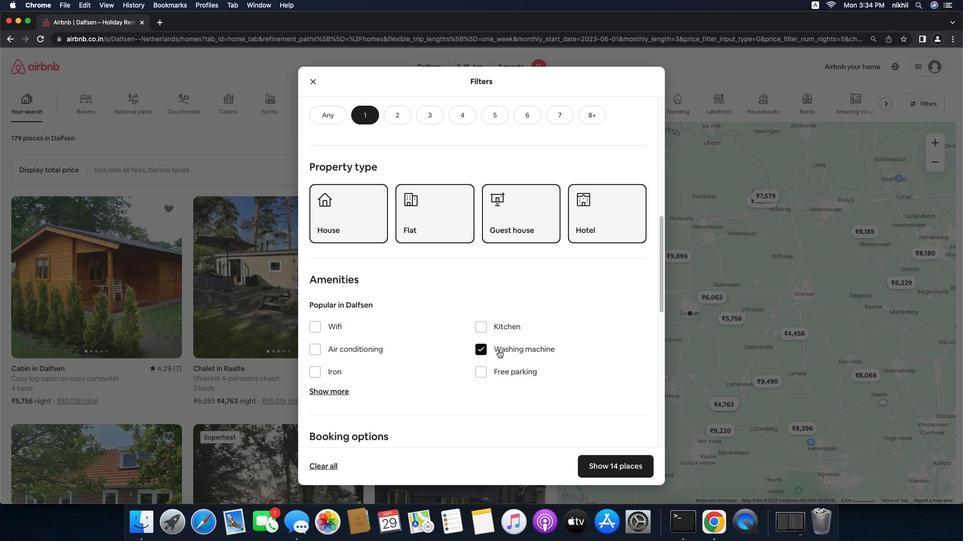 
Action: Mouse pressed left at (457, 350)
Screenshot: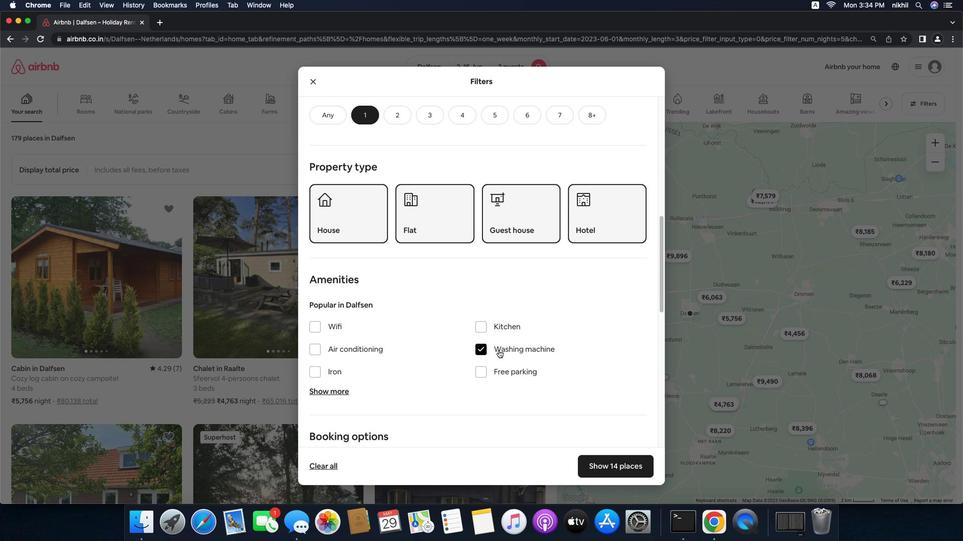 
Action: Mouse moved to (441, 350)
Screenshot: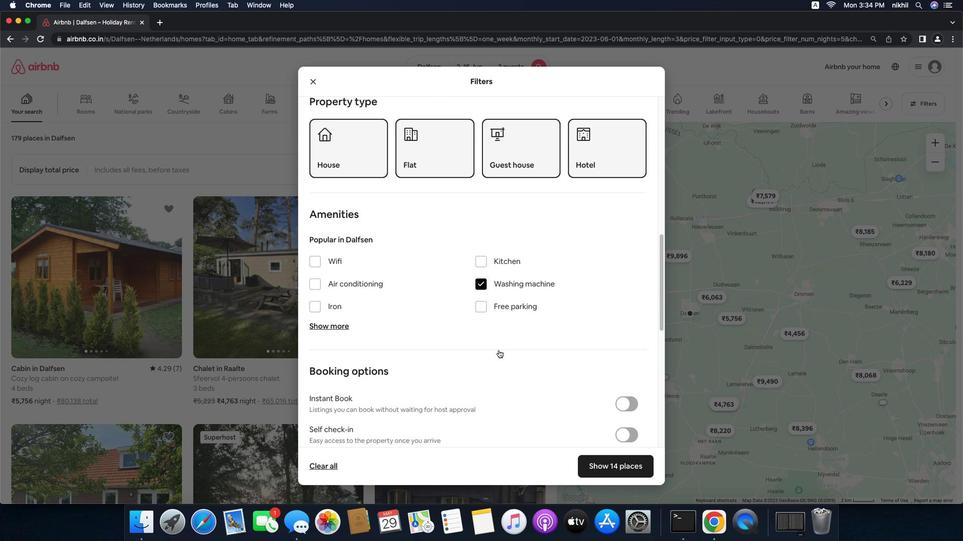 
Action: Mouse pressed left at (441, 350)
Screenshot: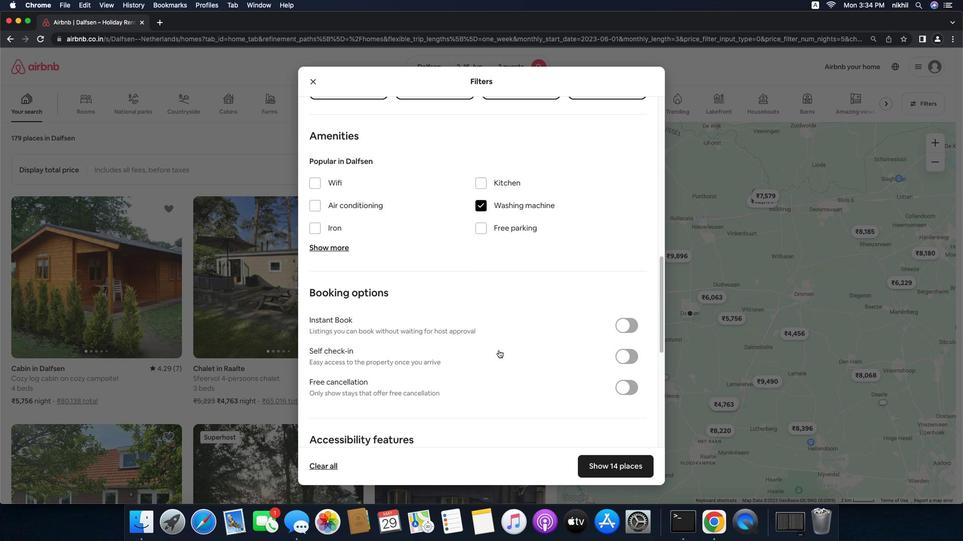 
Action: Mouse moved to (462, 348)
Screenshot: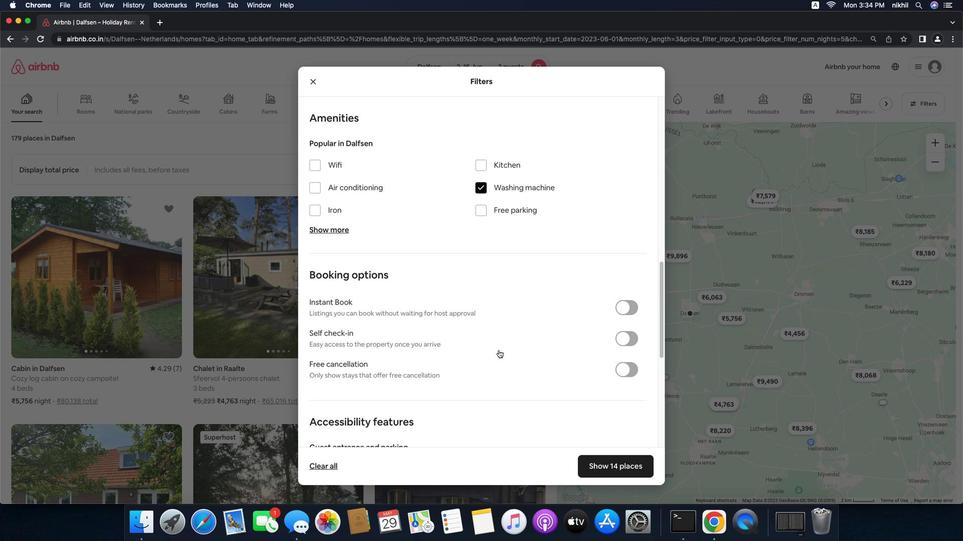 
Action: Mouse scrolled (462, 348) with delta (590, 322)
Screenshot: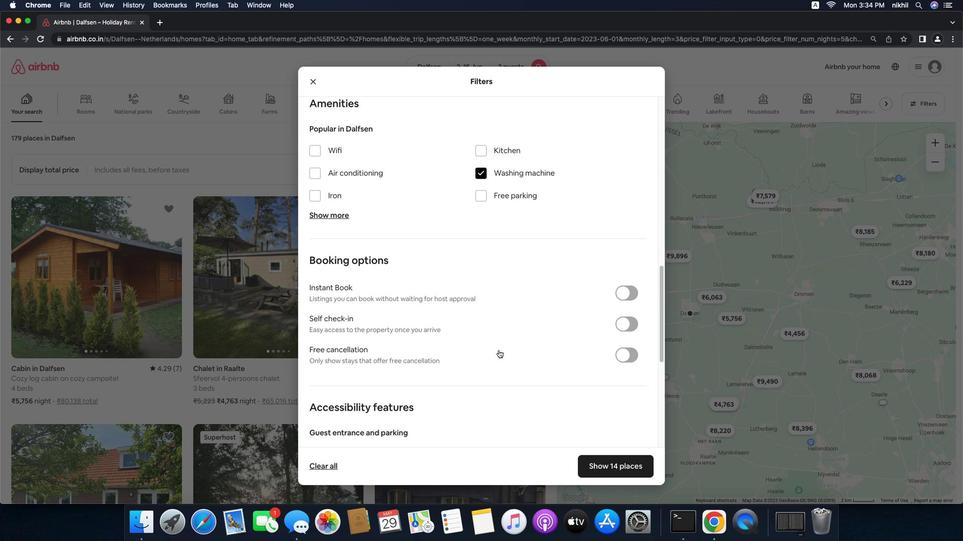 
Action: Mouse scrolled (462, 348) with delta (590, 322)
Screenshot: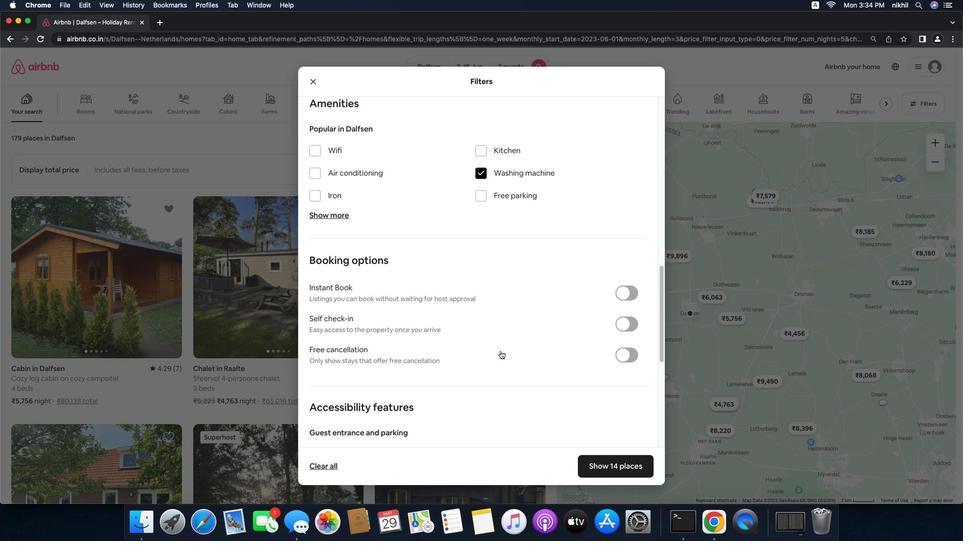 
Action: Mouse scrolled (462, 348) with delta (590, 322)
Screenshot: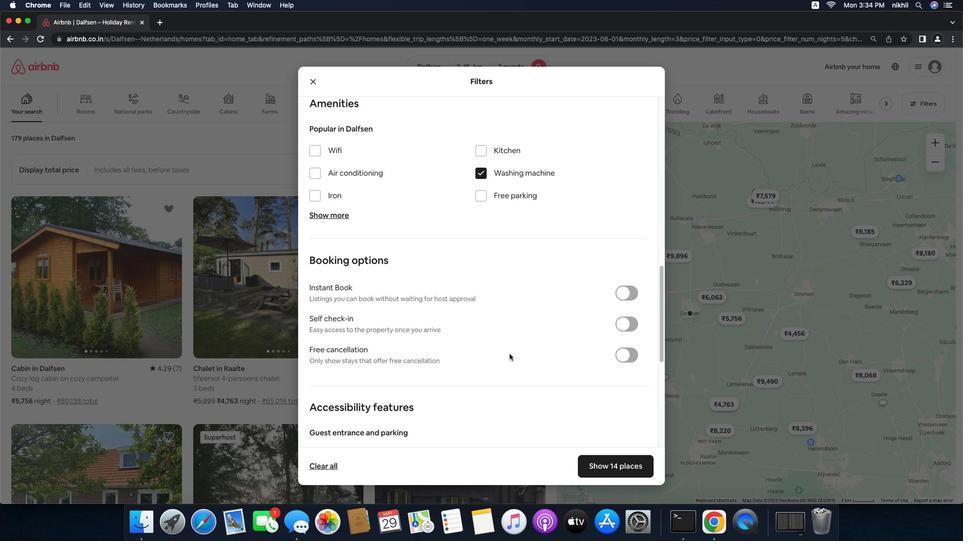 
Action: Mouse scrolled (462, 348) with delta (590, 322)
Screenshot: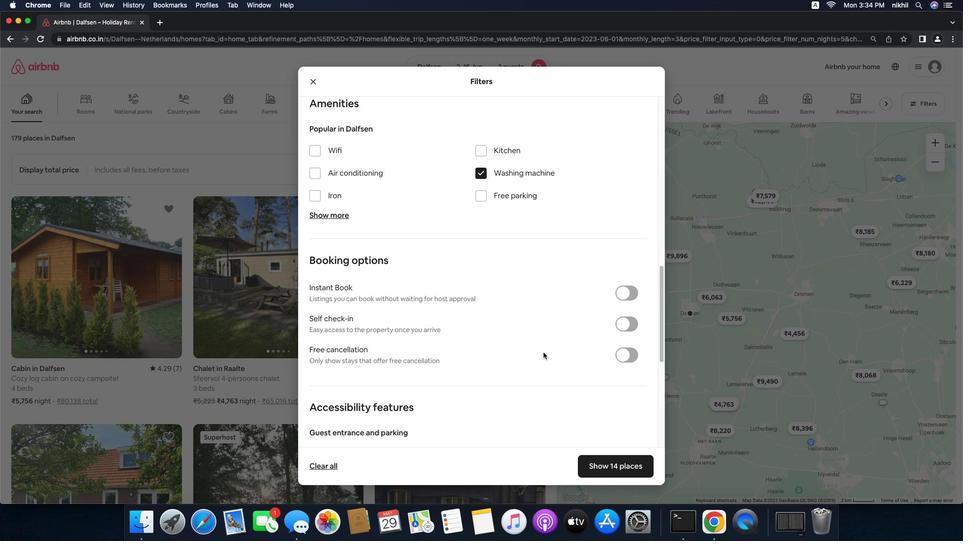 
Action: Mouse scrolled (462, 348) with delta (590, 322)
Screenshot: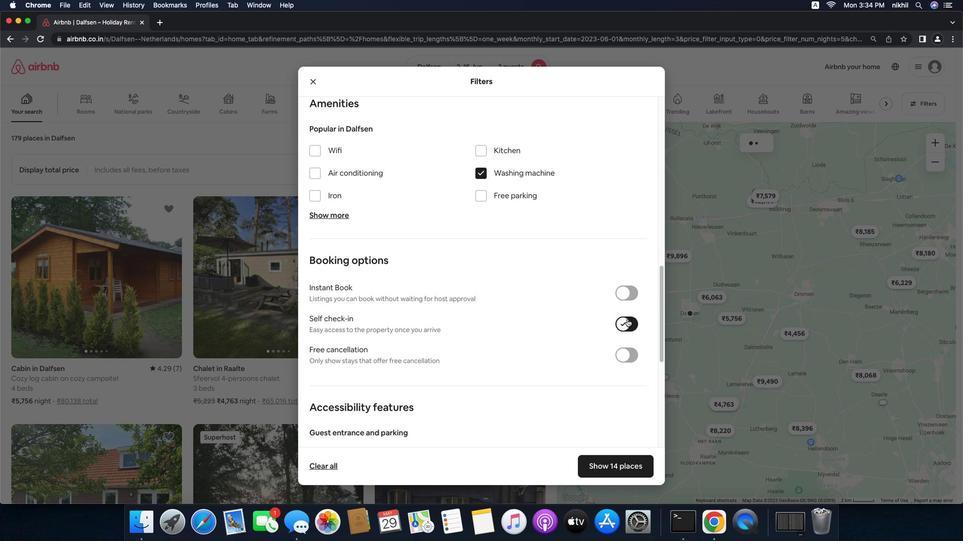 
Action: Mouse scrolled (462, 348) with delta (590, 322)
Screenshot: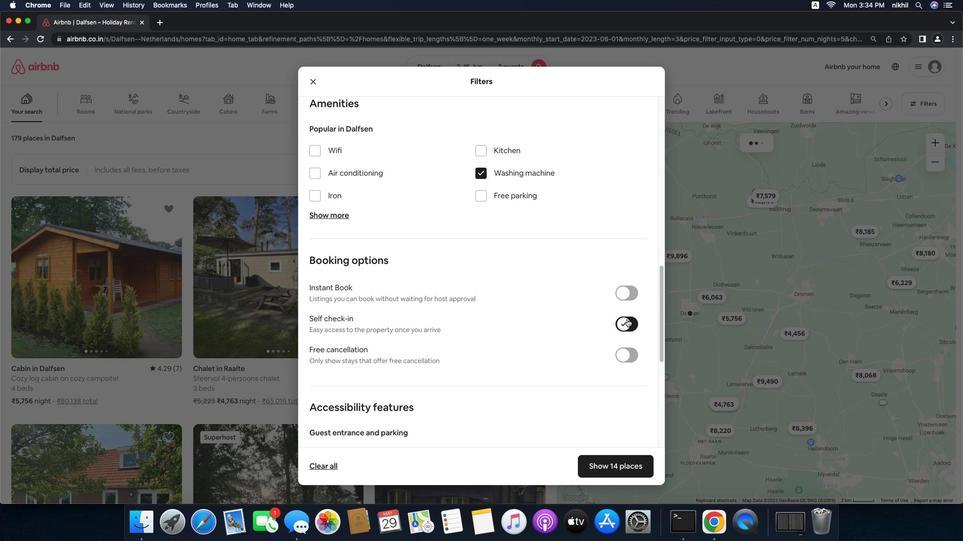 
Action: Mouse moved to (463, 346)
Screenshot: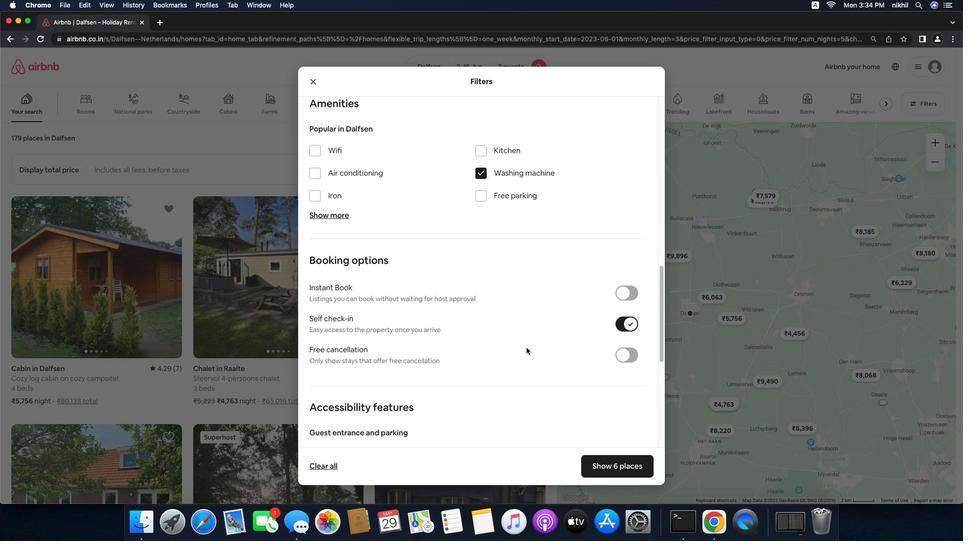 
Action: Mouse pressed left at (463, 346)
Screenshot: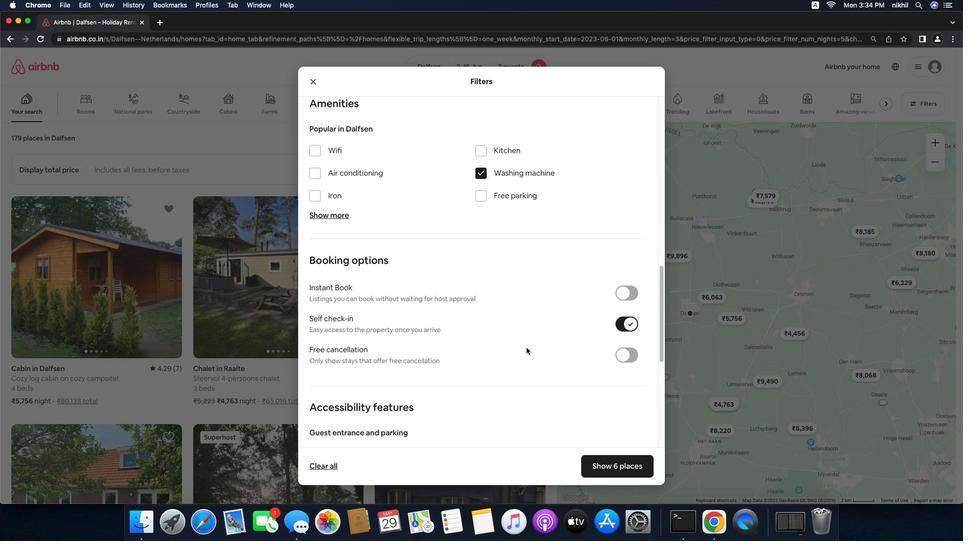 
Action: Mouse moved to (464, 346)
Screenshot: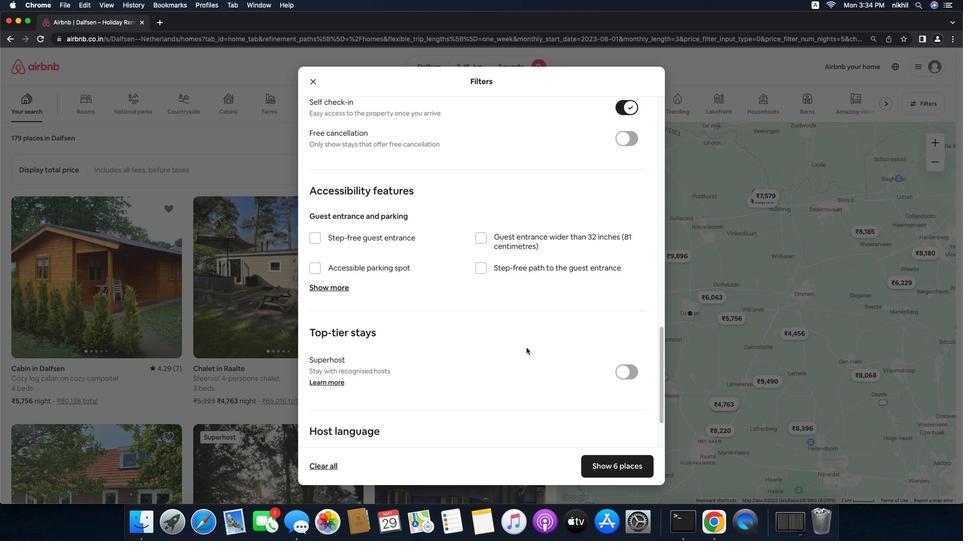 
Action: Mouse scrolled (464, 346) with delta (590, 322)
Screenshot: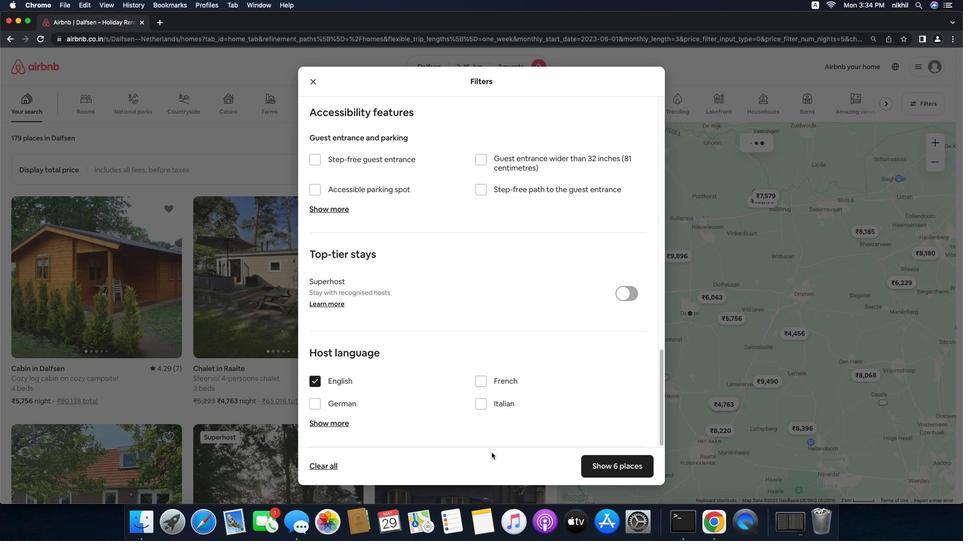 
Action: Mouse scrolled (464, 346) with delta (590, 322)
Screenshot: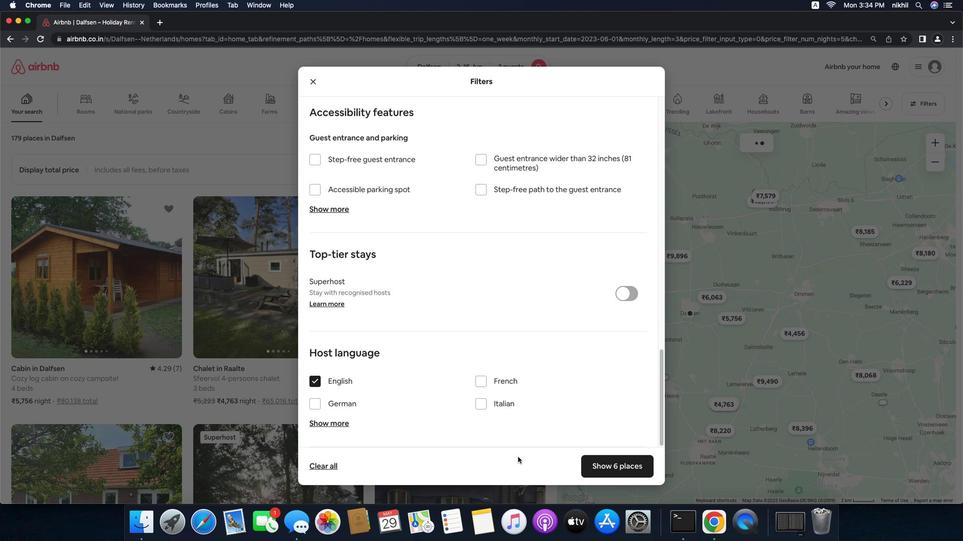 
Action: Mouse scrolled (464, 346) with delta (590, 322)
Screenshot: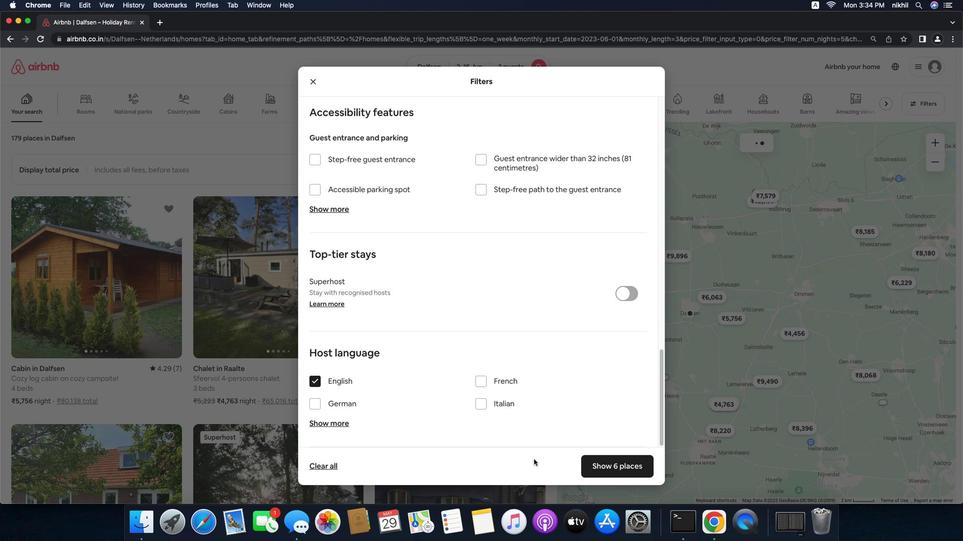 
Action: Mouse scrolled (464, 346) with delta (590, 322)
Screenshot: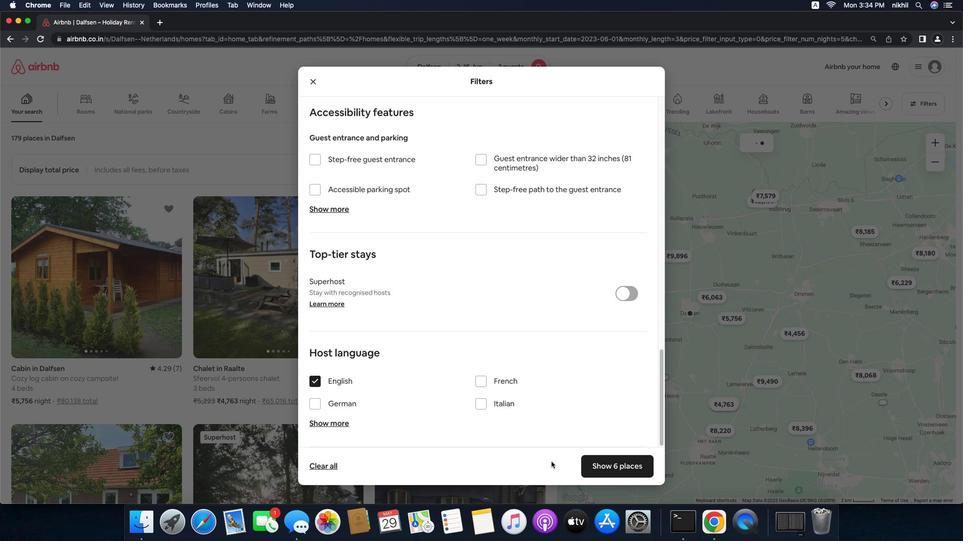 
Action: Mouse scrolled (464, 346) with delta (590, 322)
Screenshot: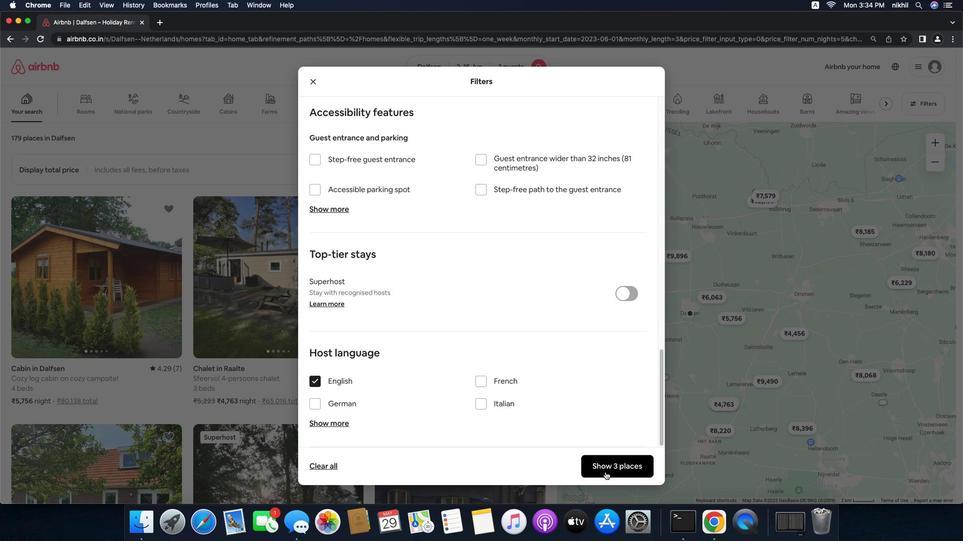 
Action: Mouse scrolled (464, 346) with delta (590, 322)
Screenshot: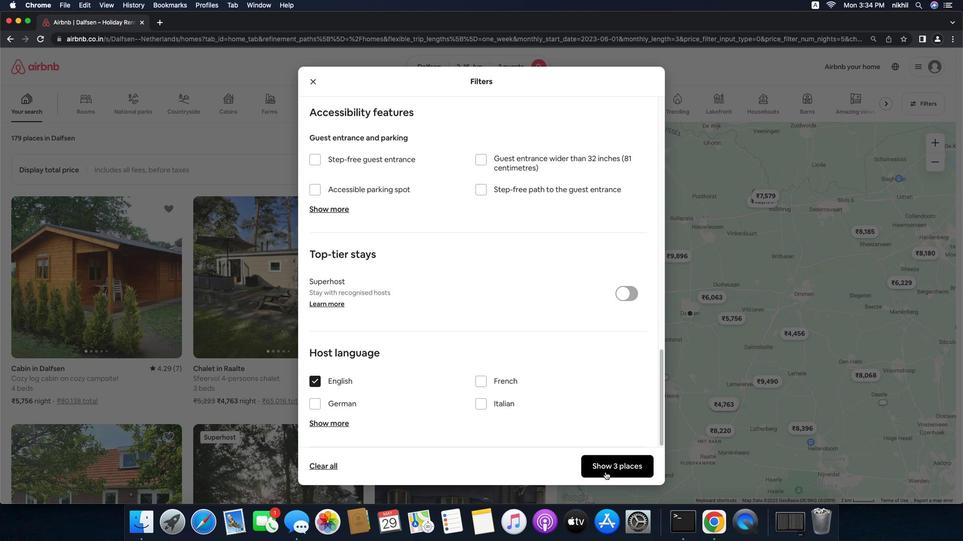 
Action: Mouse moved to (431, 344)
Screenshot: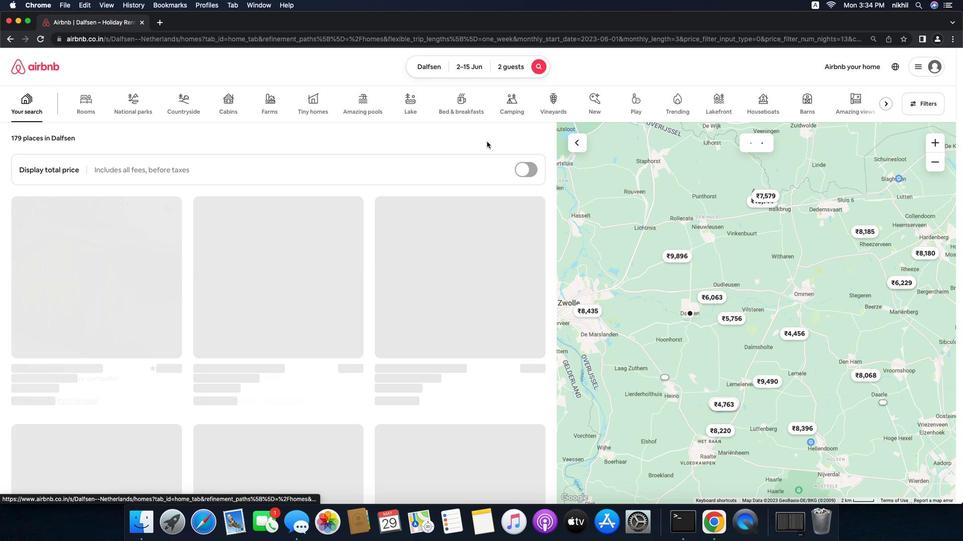 
Action: Mouse pressed left at (431, 344)
Screenshot: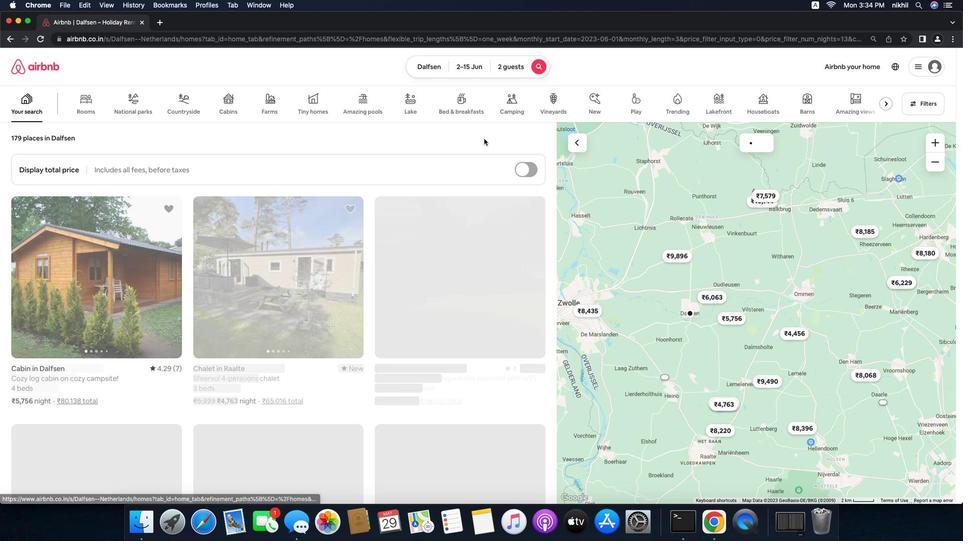 
Action: Mouse moved to (457, 346)
Screenshot: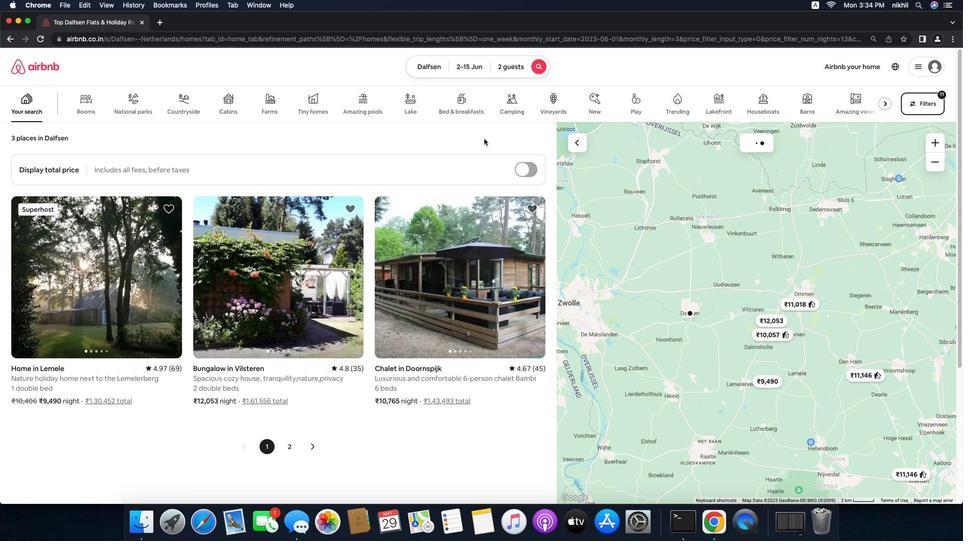 
Action: Mouse scrolled (457, 346) with delta (590, 322)
Screenshot: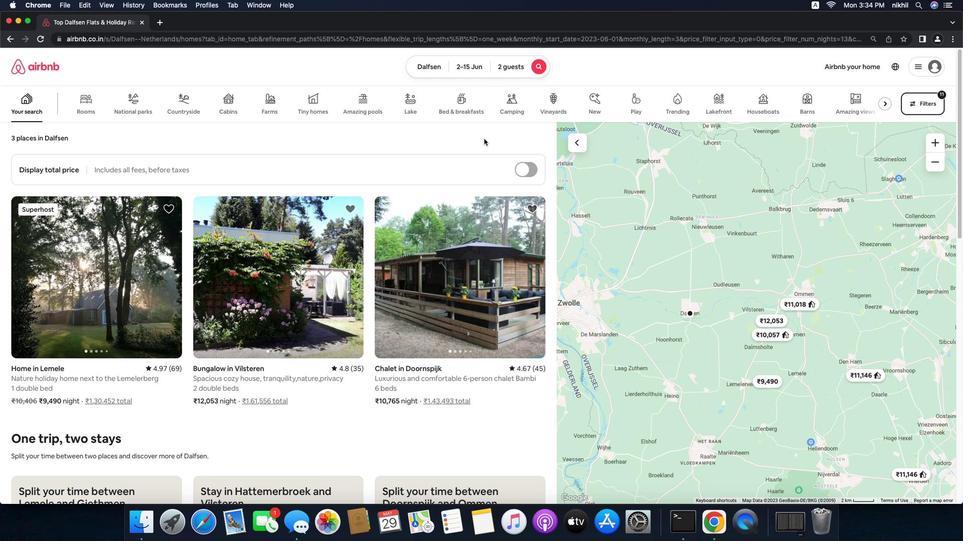 
Action: Mouse scrolled (457, 346) with delta (590, 322)
Screenshot: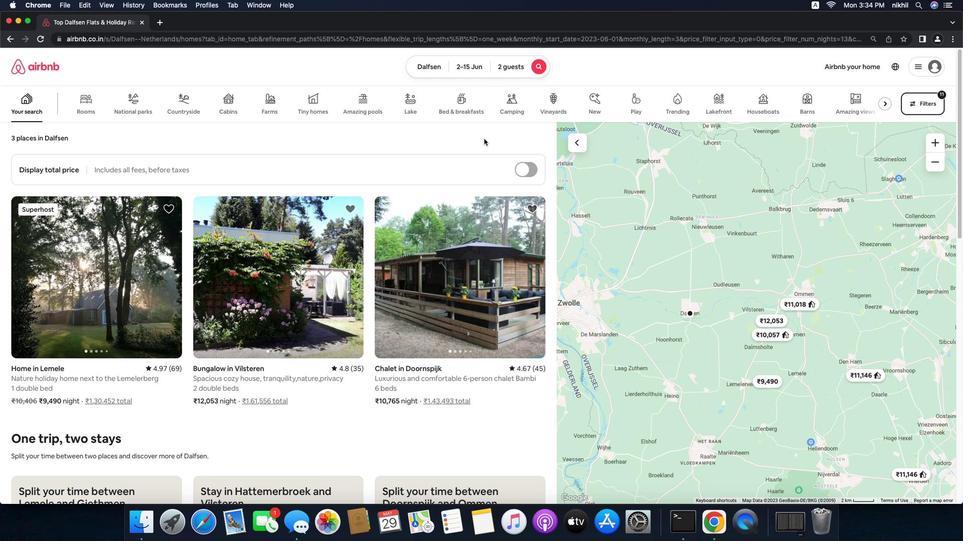 
Action: Mouse scrolled (457, 346) with delta (590, 322)
Screenshot: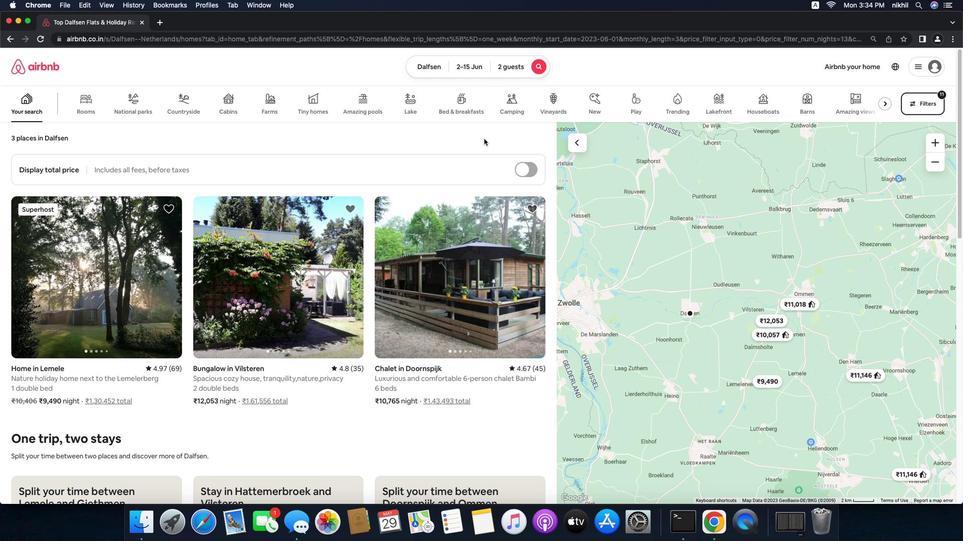
Action: Mouse scrolled (457, 346) with delta (590, 322)
Screenshot: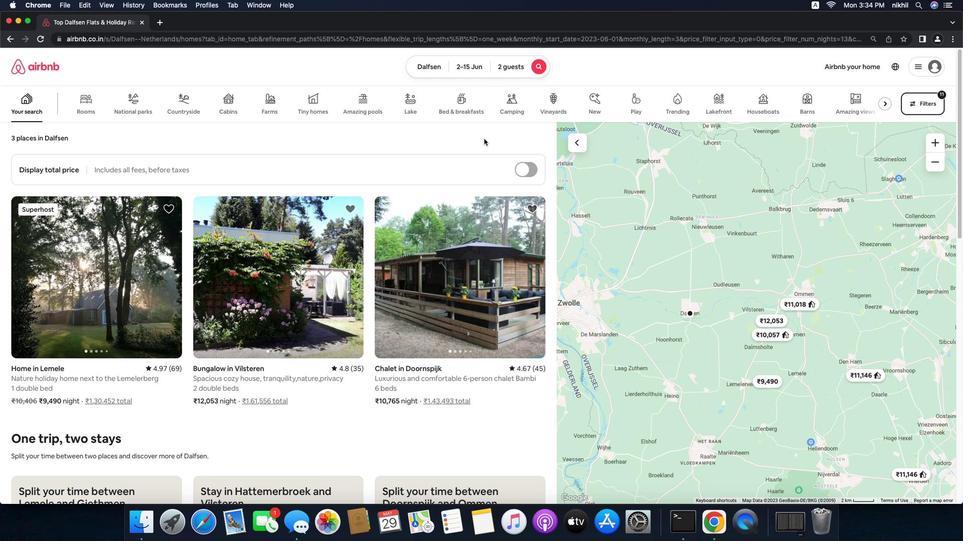 
Action: Mouse scrolled (457, 346) with delta (590, 322)
Screenshot: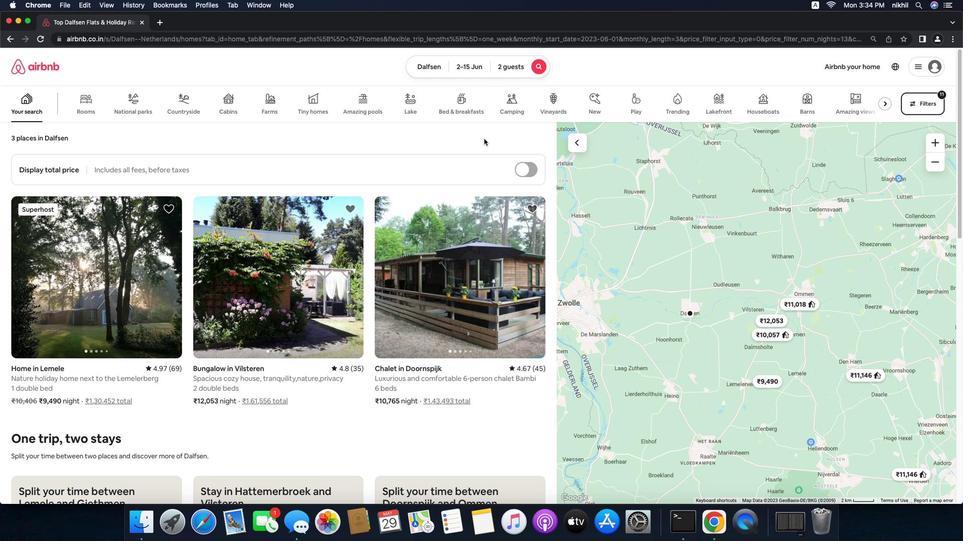 
Action: Mouse scrolled (457, 346) with delta (590, 322)
Screenshot: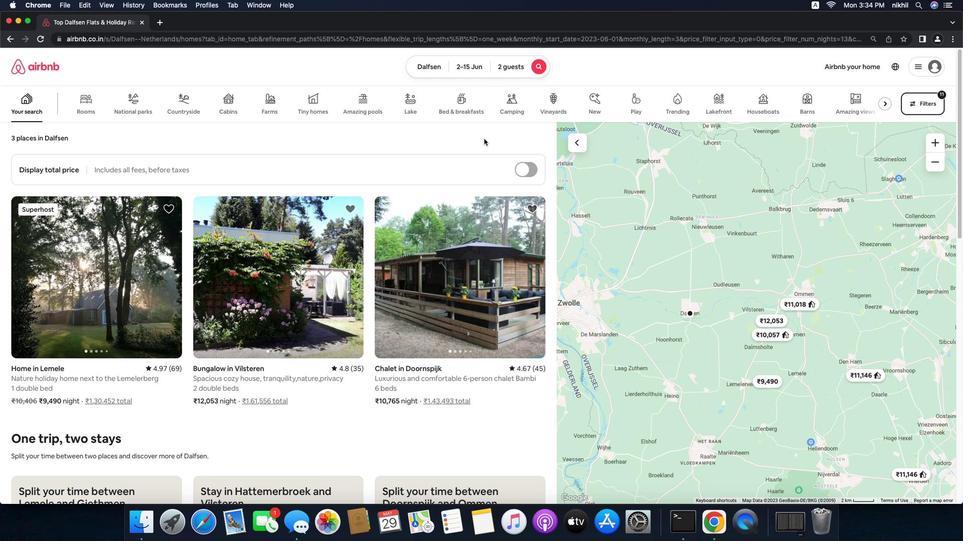 
Action: Mouse scrolled (457, 346) with delta (590, 322)
Screenshot: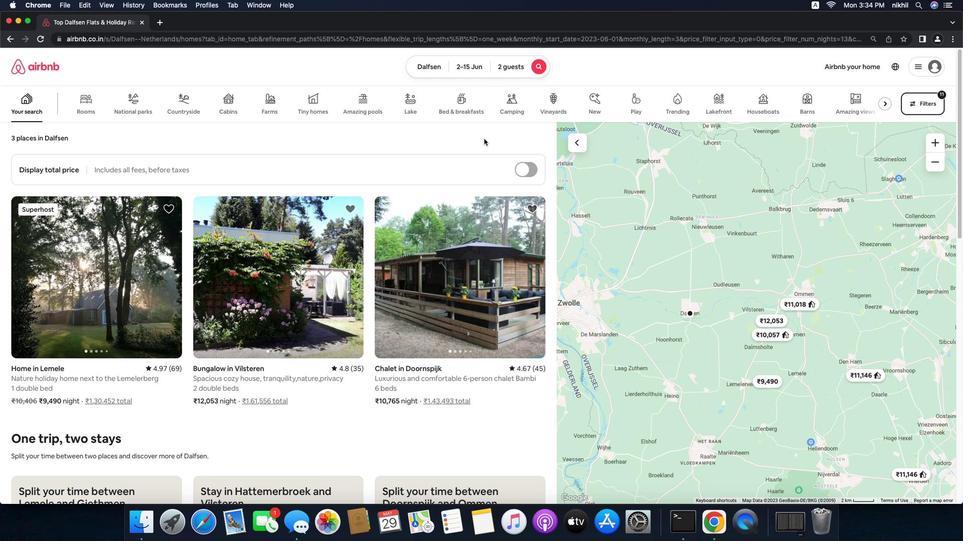 
Action: Mouse moved to (504, 348)
Screenshot: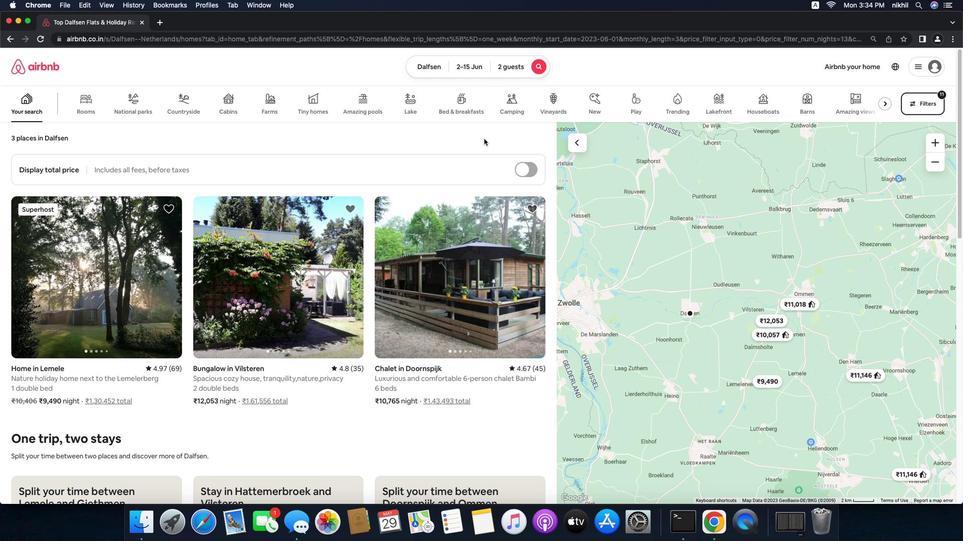 
Action: Mouse pressed left at (504, 348)
Screenshot: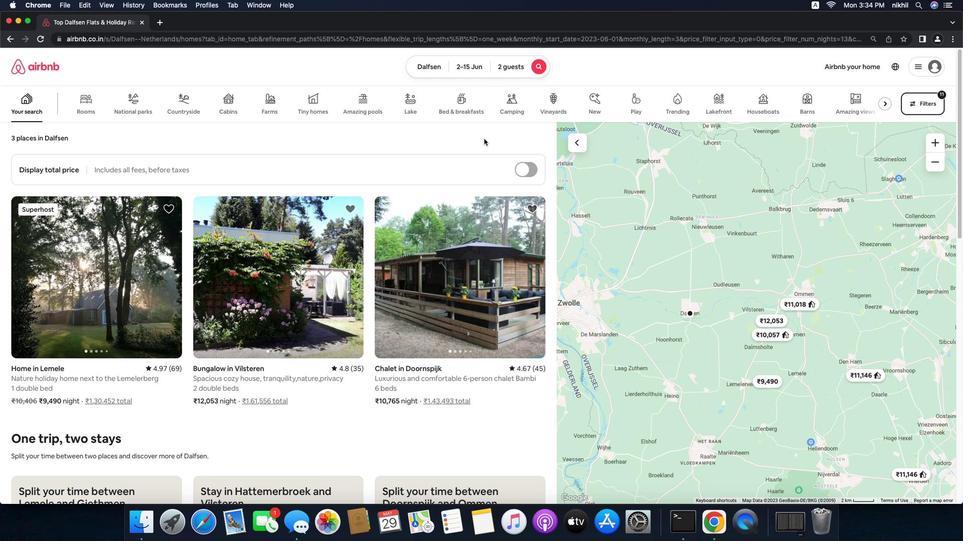 
Action: Mouse moved to (436, 354)
Screenshot: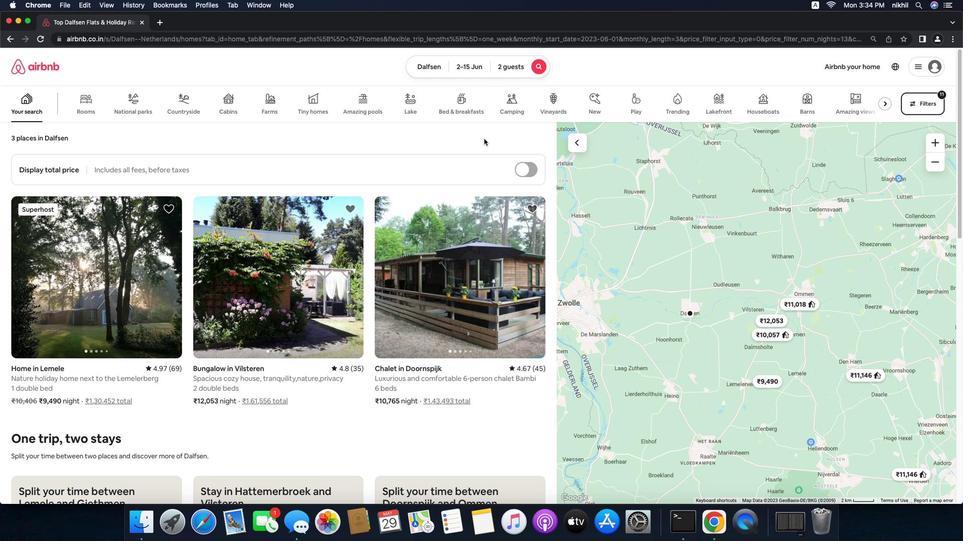 
Action: Mouse pressed left at (436, 354)
Screenshot: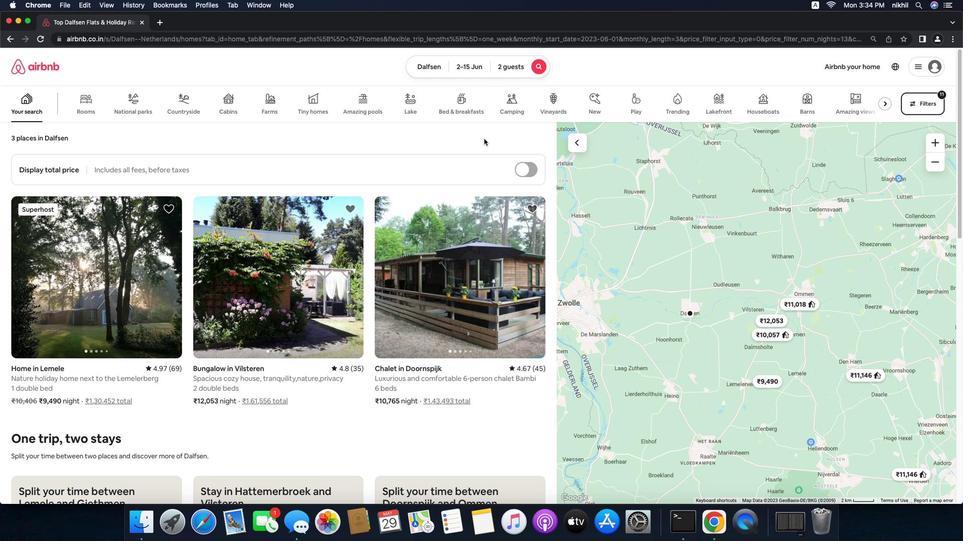 
Action: Mouse moved to (467, 332)
Screenshot: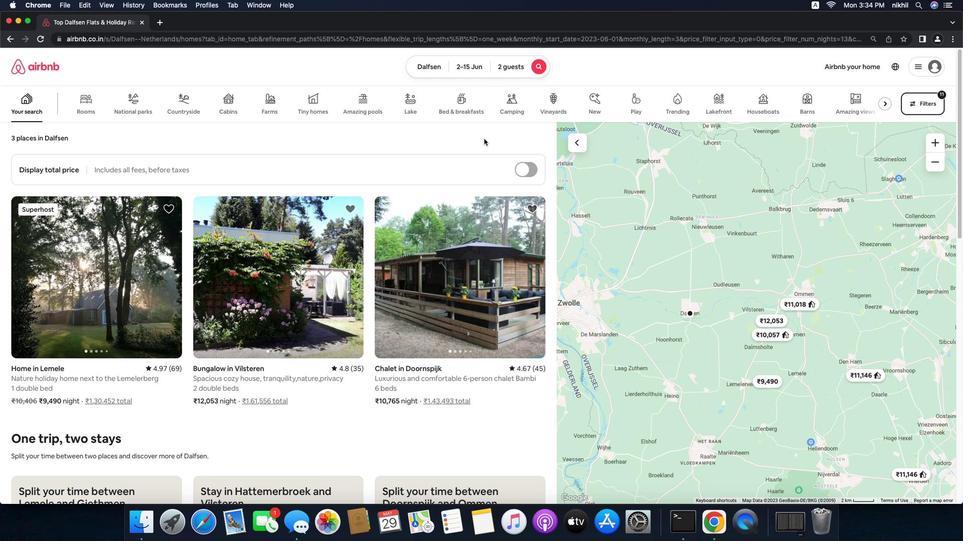 
